 Task: Check the Street View of the Hollywood Walk of Fame in Los Angeles.
Action: Mouse moved to (92, 64)
Screenshot: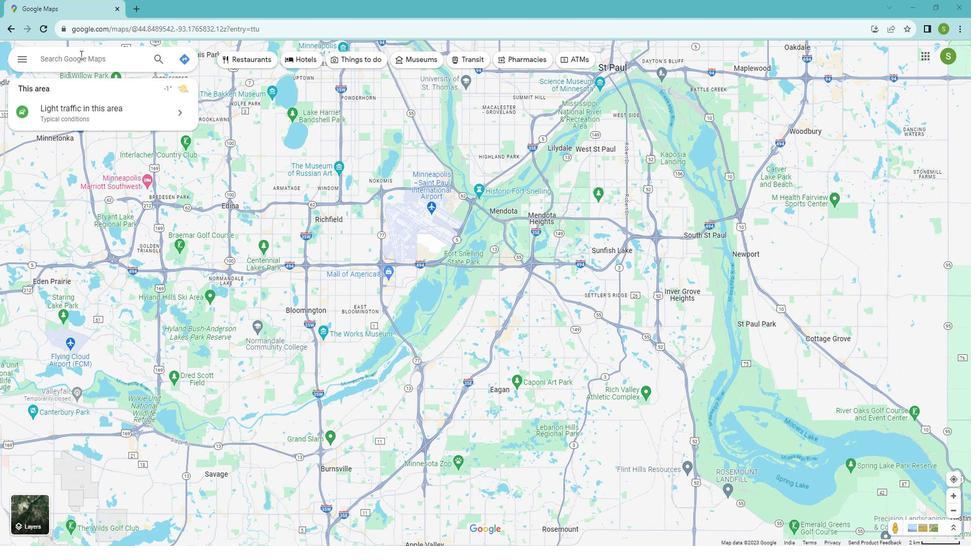 
Action: Mouse pressed left at (92, 64)
Screenshot: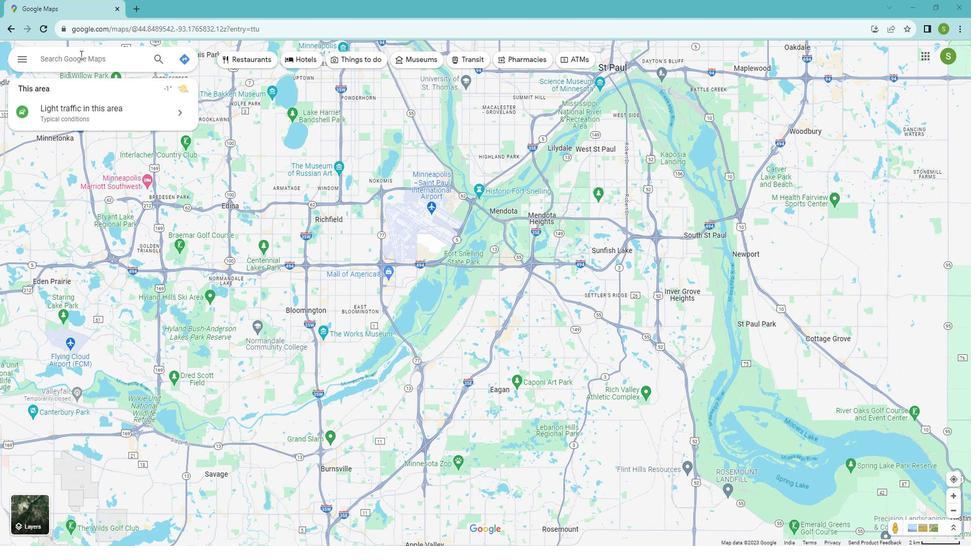 
Action: Mouse moved to (95, 66)
Screenshot: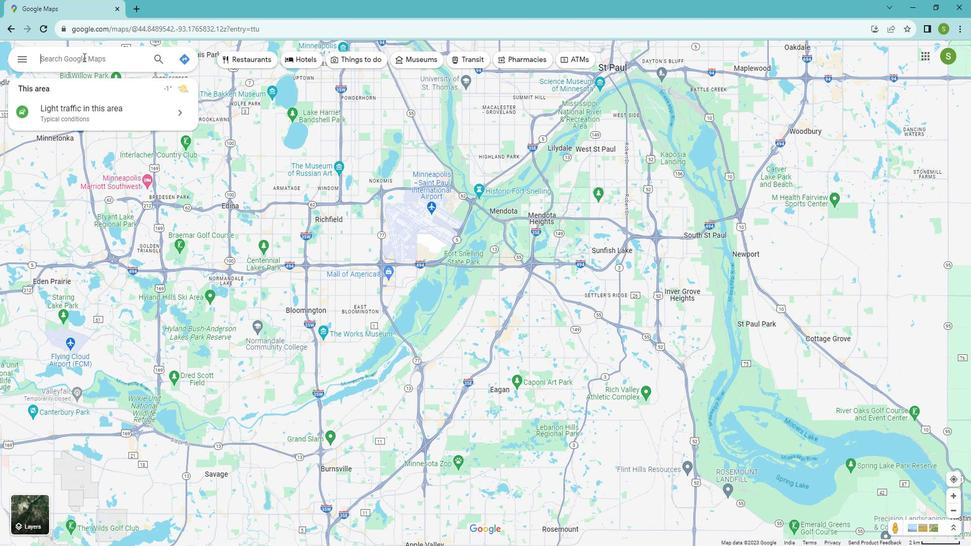 
Action: Key pressed <Key.shift>Hollywood<Key.space><Key.shift>Walk<Key.space>of<Key.space><Key.shift>Fame<Key.space>in<Key.space><Key.shift>Los<Key.space><Key.shift>Angeless<Key.backspace><Key.enter>
Screenshot: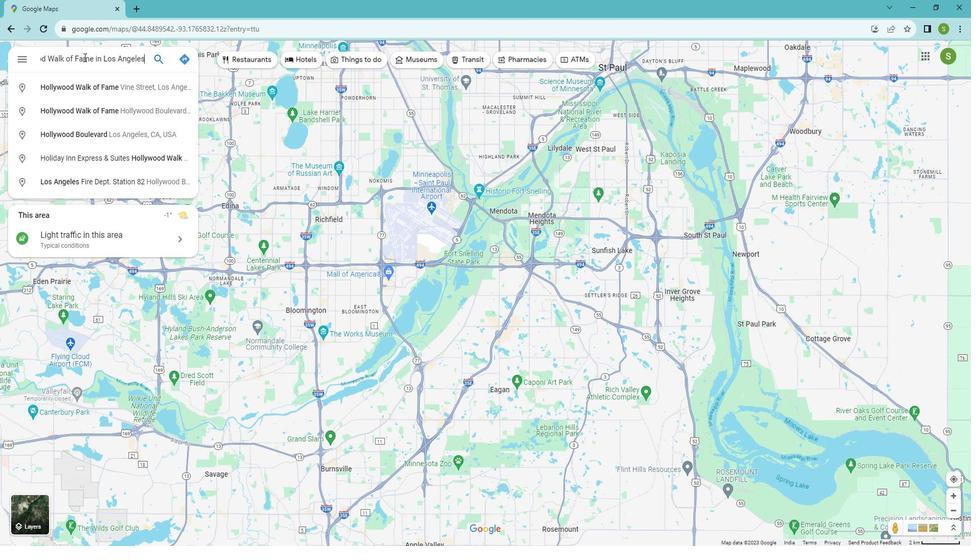 
Action: Mouse moved to (964, 523)
Screenshot: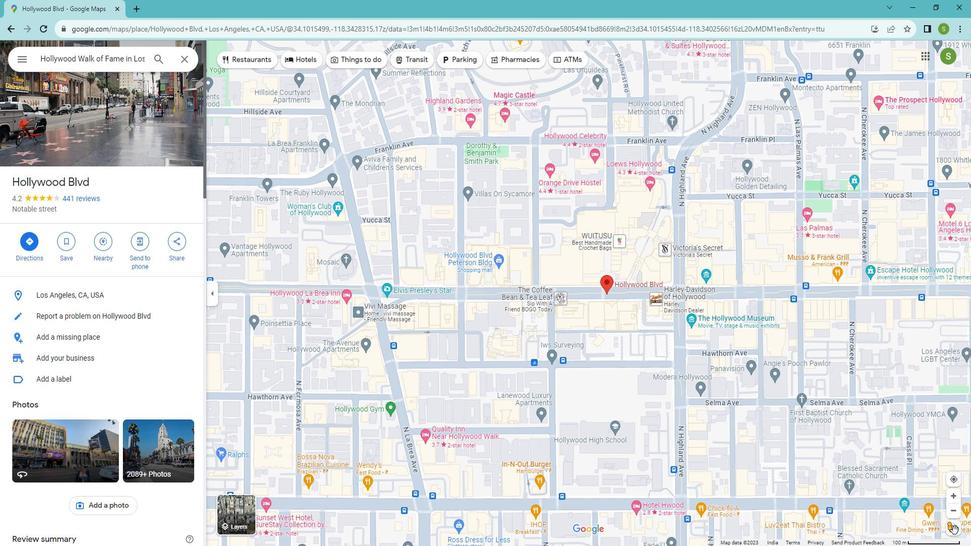 
Action: Mouse pressed left at (964, 523)
Screenshot: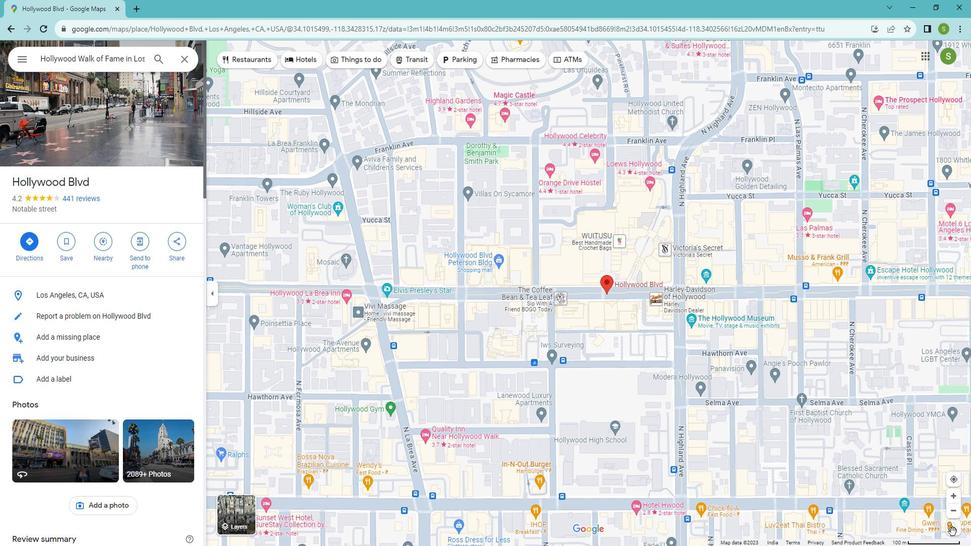 
Action: Mouse moved to (393, 266)
Screenshot: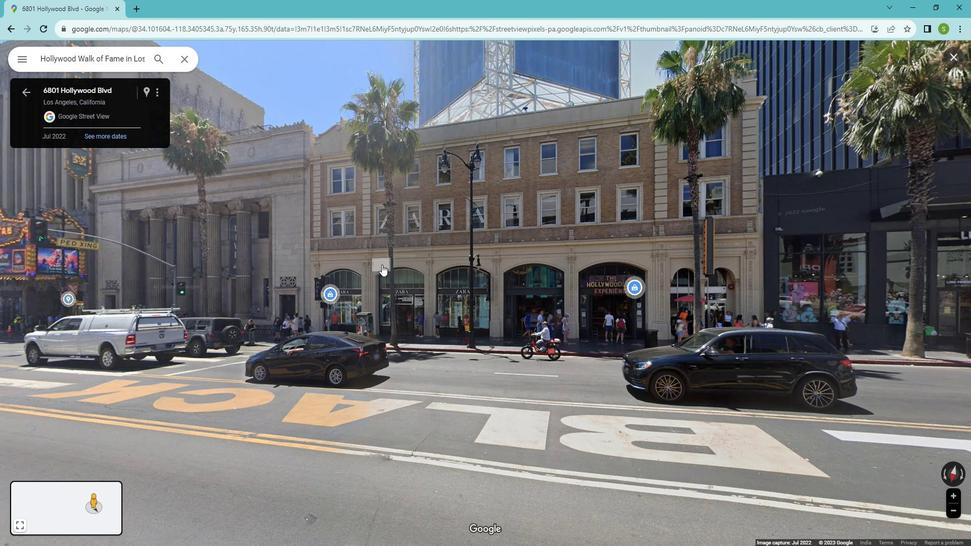 
Action: Mouse pressed left at (393, 266)
Screenshot: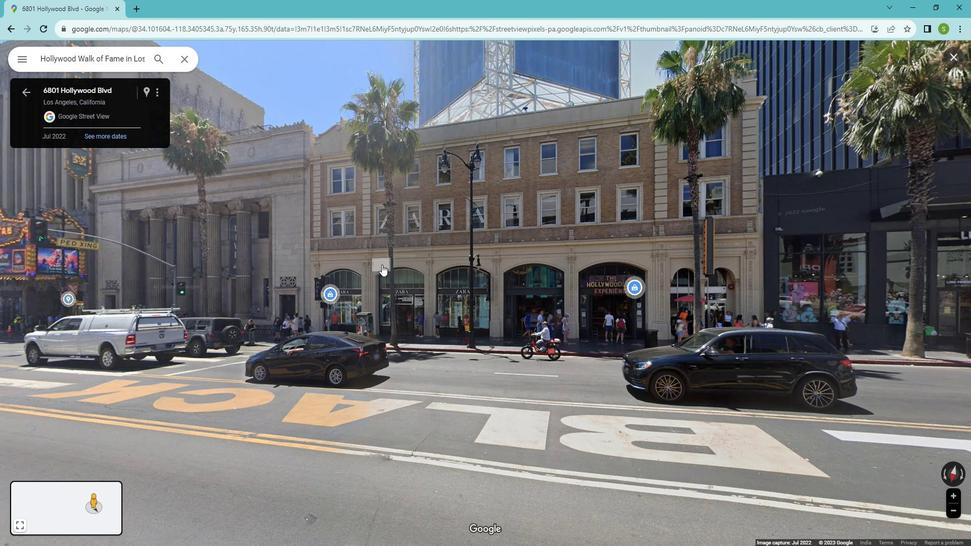 
Action: Mouse moved to (474, 299)
Screenshot: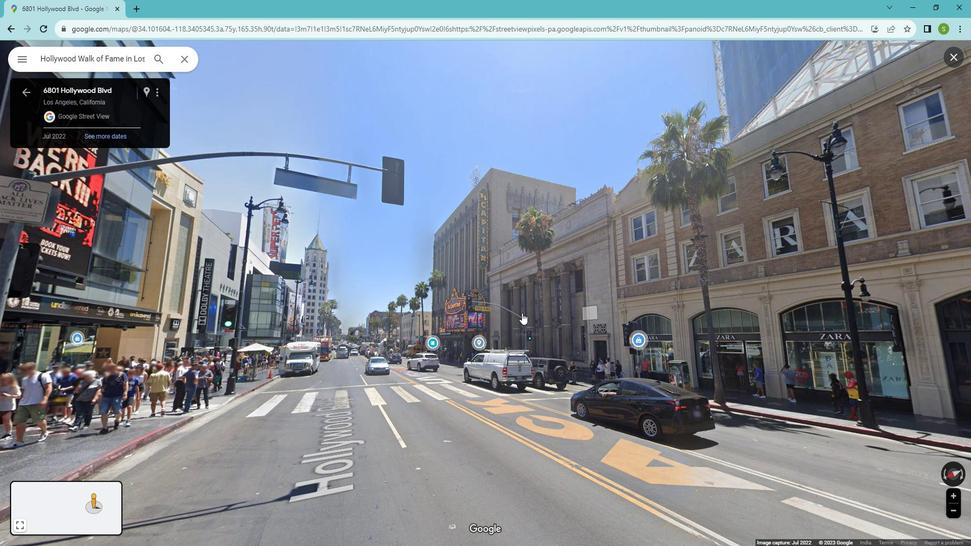 
Action: Mouse pressed left at (474, 299)
Screenshot: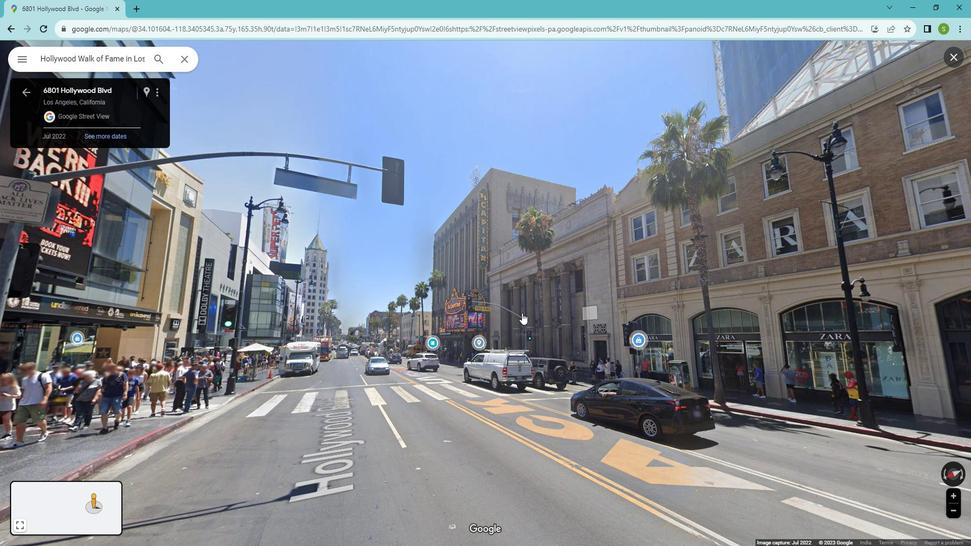 
Action: Mouse moved to (459, 335)
Screenshot: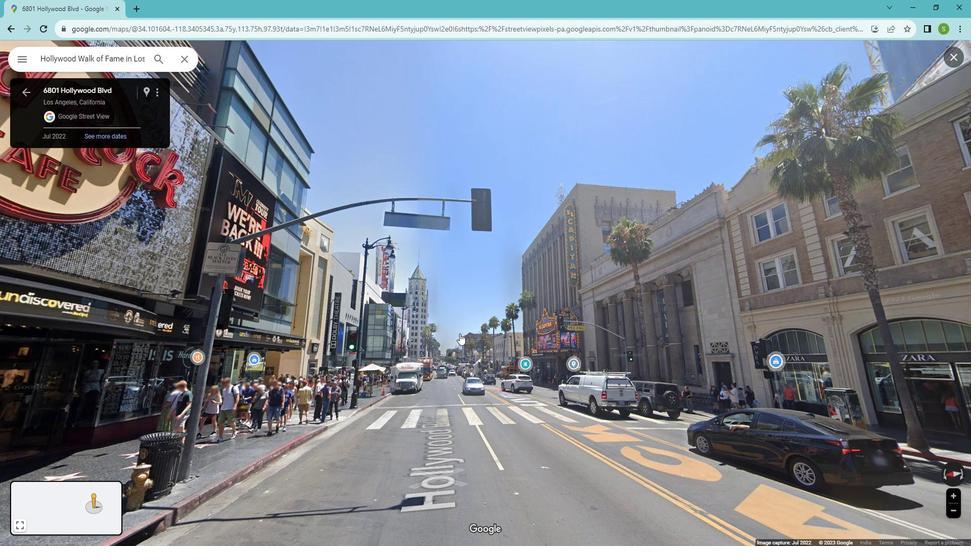 
Action: Mouse pressed left at (459, 335)
Screenshot: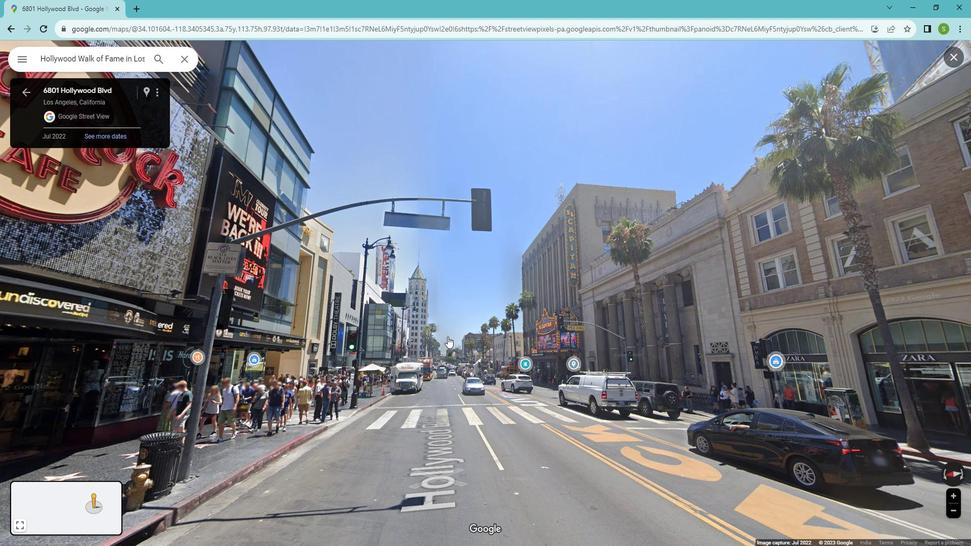 
Action: Mouse moved to (421, 355)
Screenshot: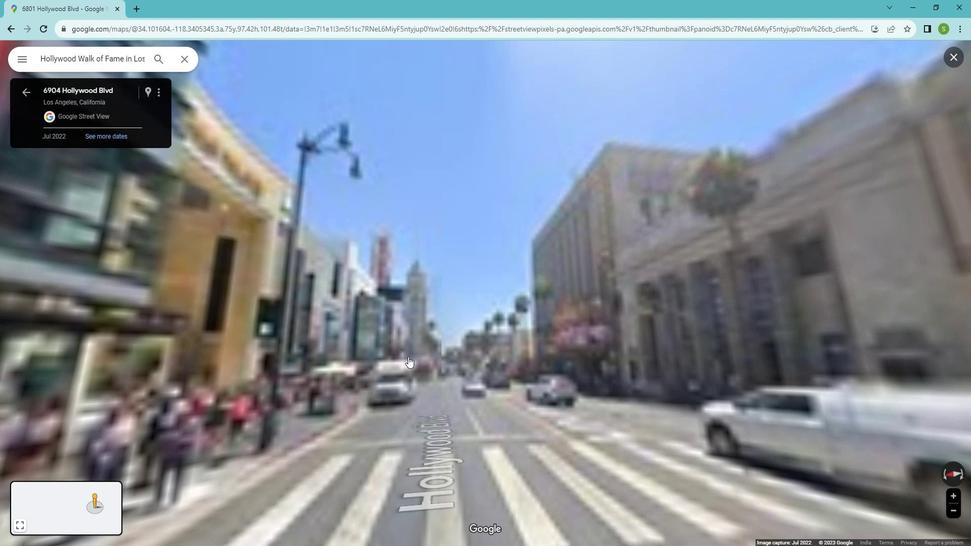 
Action: Mouse pressed left at (421, 355)
Screenshot: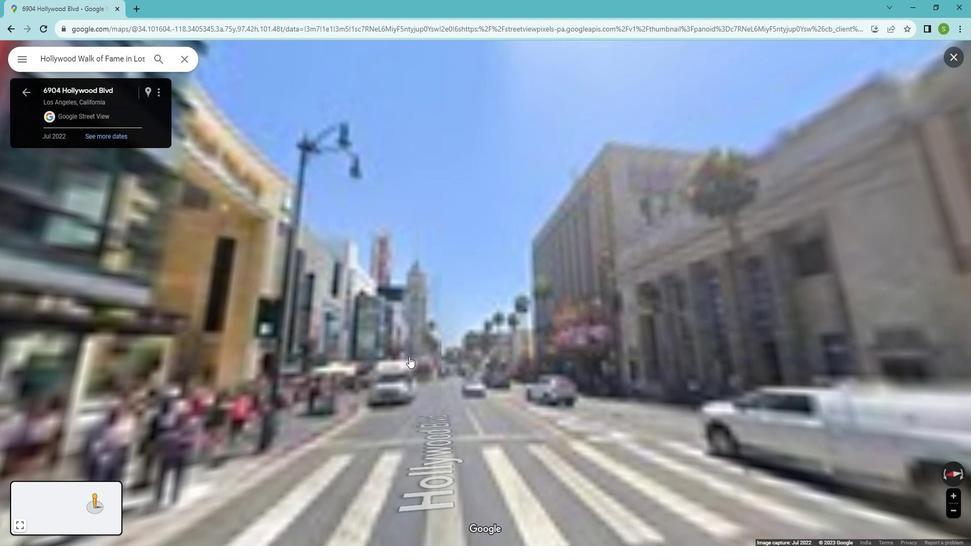 
Action: Mouse moved to (467, 322)
Screenshot: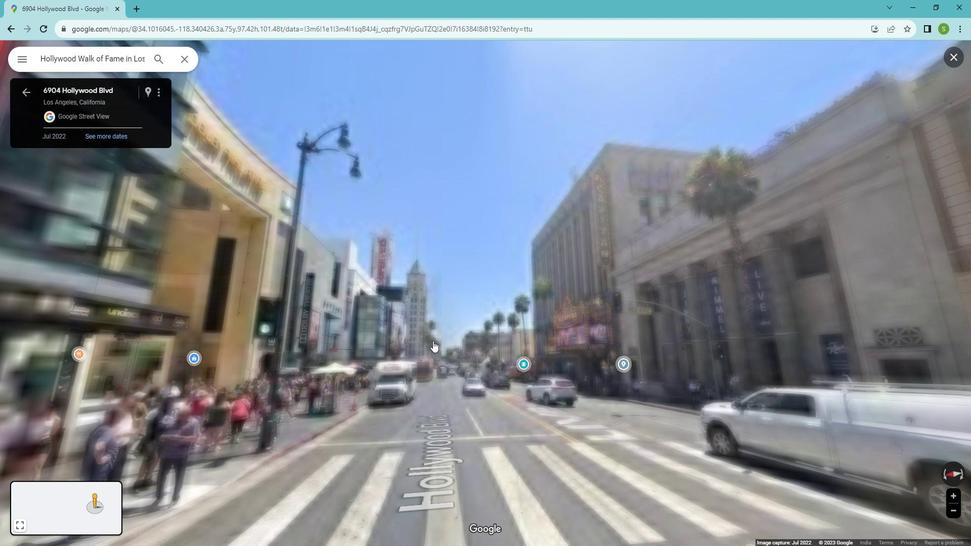 
Action: Mouse pressed left at (467, 322)
Screenshot: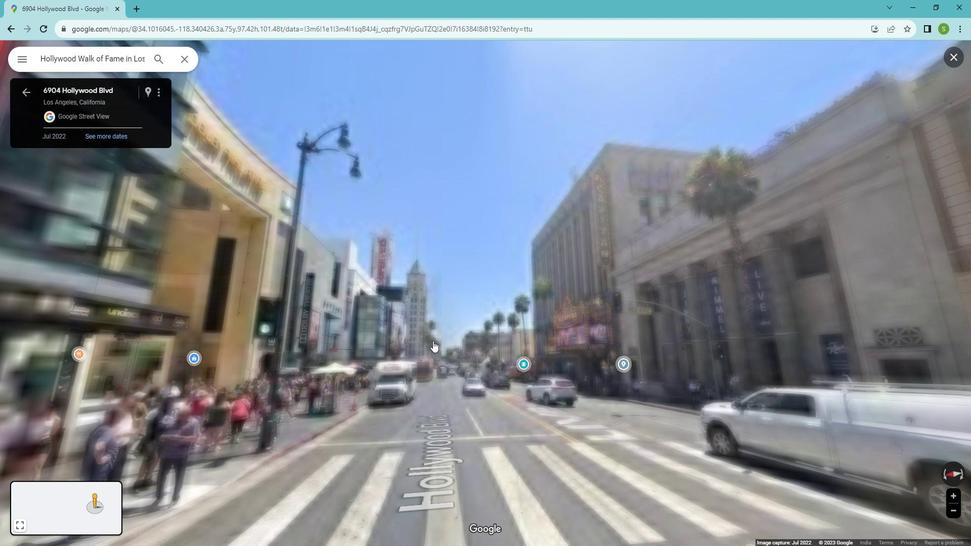 
Action: Mouse moved to (336, 324)
Screenshot: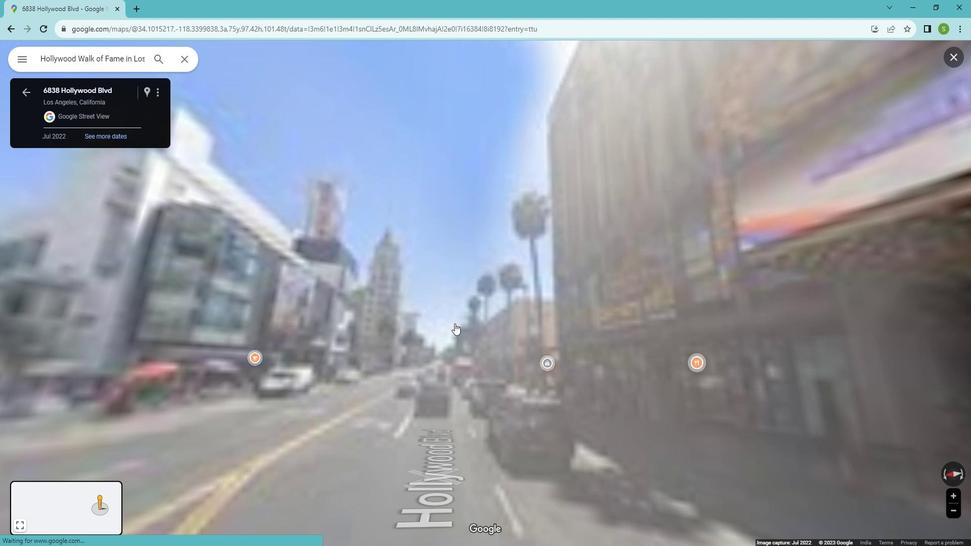 
Action: Mouse pressed left at (336, 324)
Screenshot: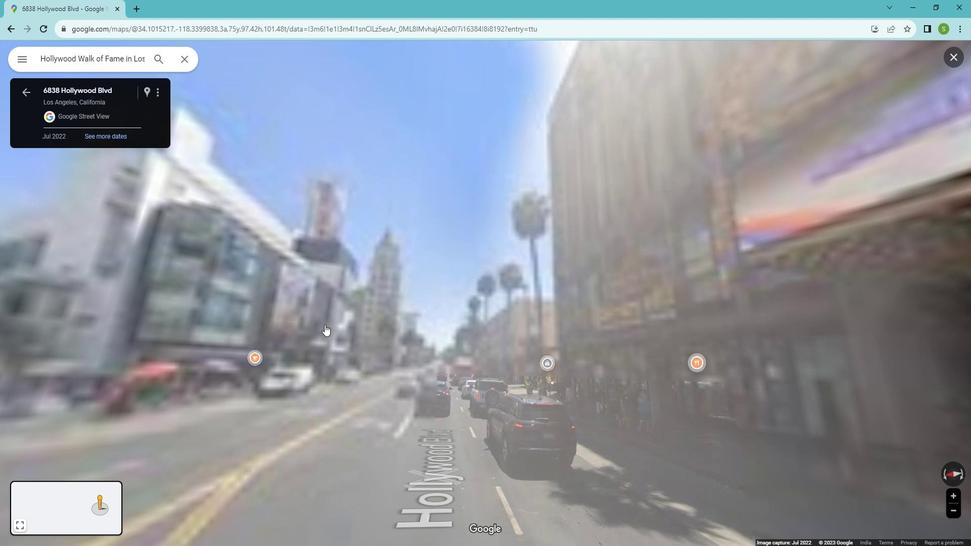 
Action: Mouse moved to (490, 330)
Screenshot: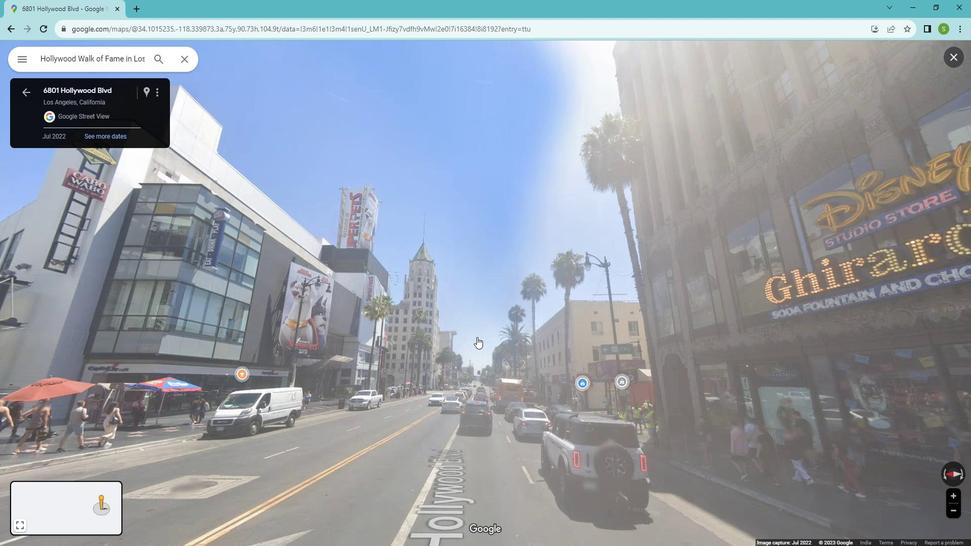 
Action: Mouse pressed left at (490, 330)
Screenshot: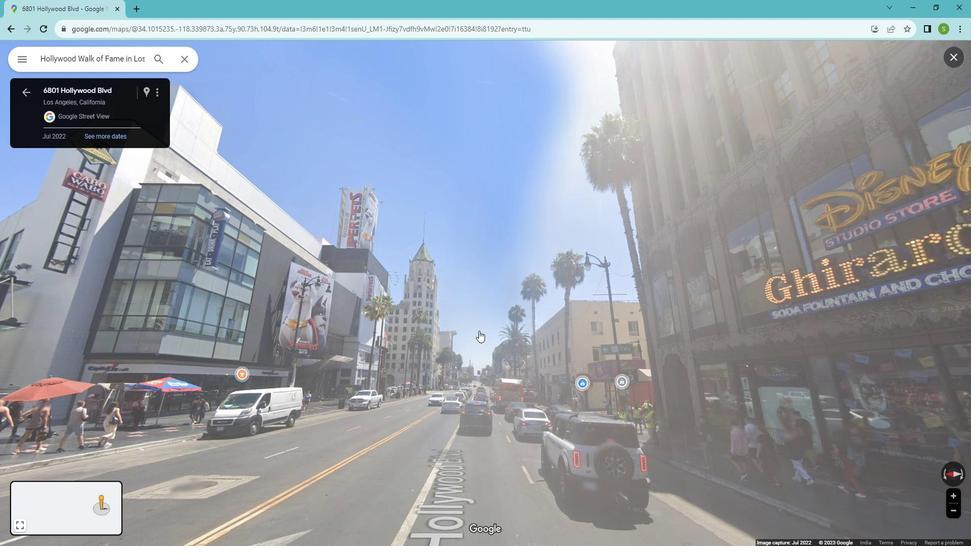 
Action: Mouse moved to (490, 330)
Screenshot: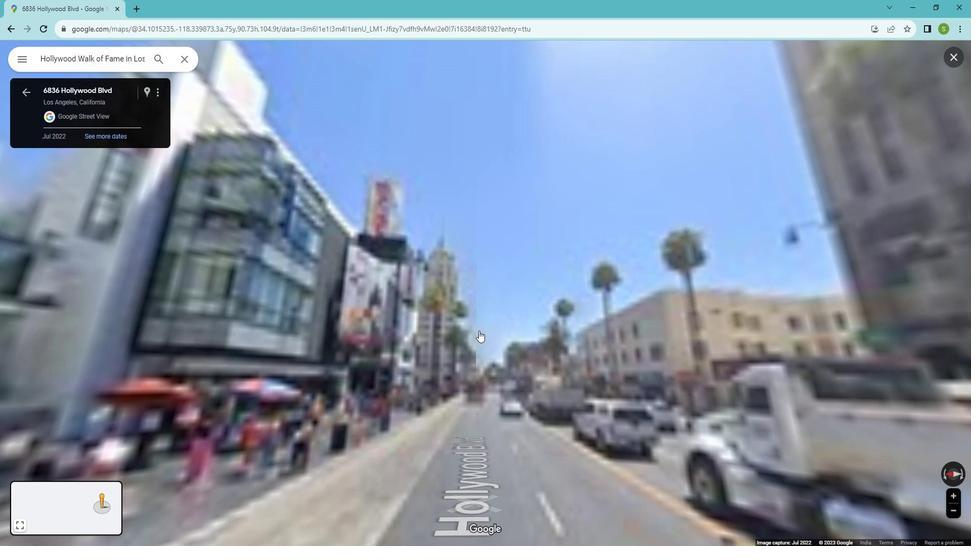 
Action: Mouse pressed left at (490, 330)
Screenshot: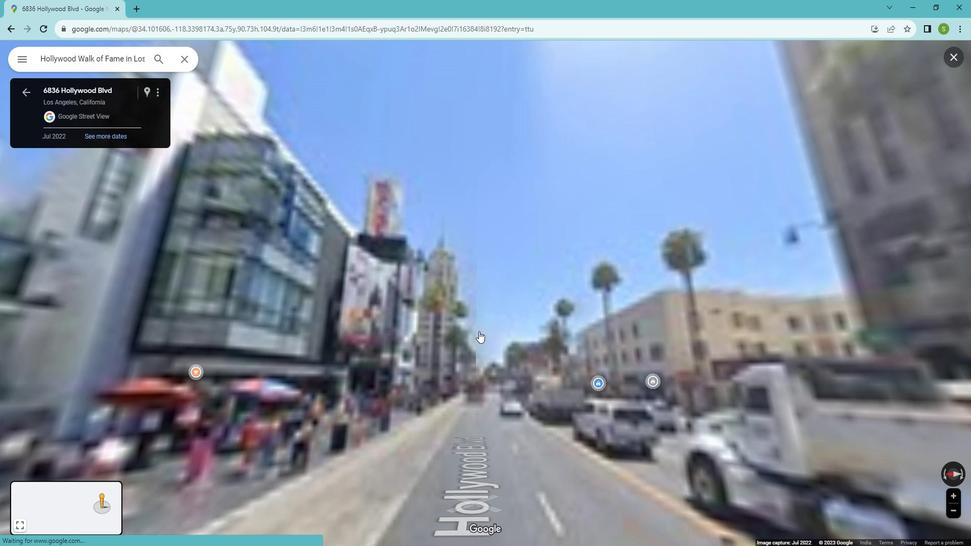 
Action: Mouse moved to (502, 300)
Screenshot: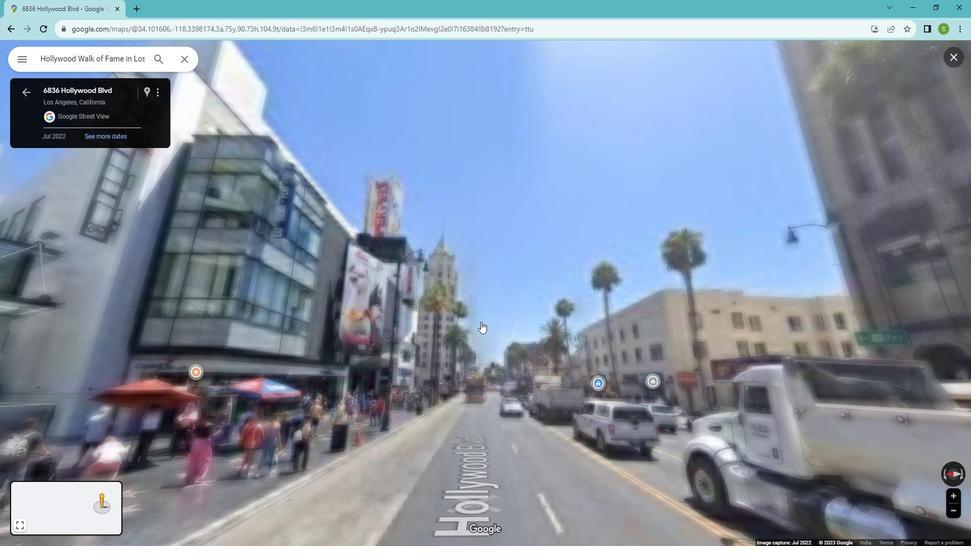 
Action: Mouse pressed left at (502, 300)
Screenshot: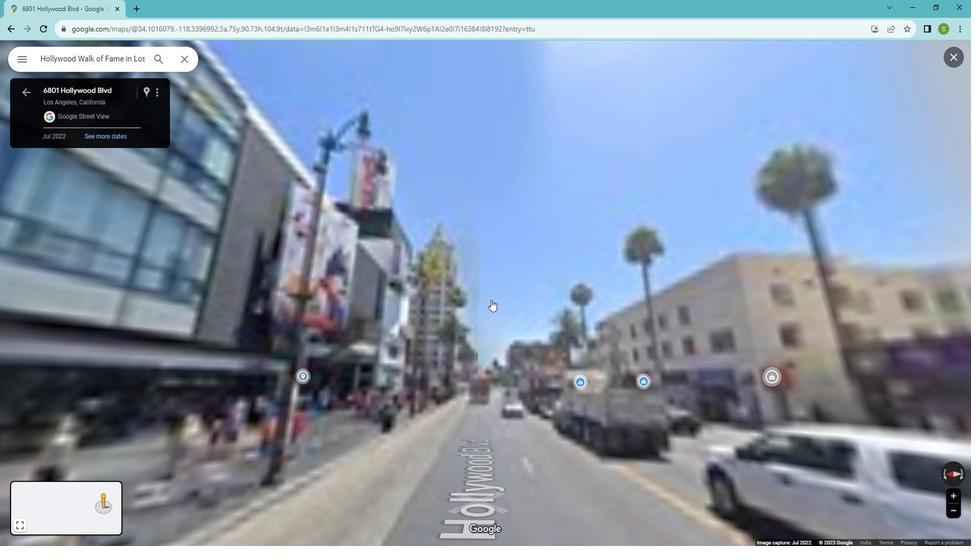 
Action: Mouse moved to (502, 300)
Screenshot: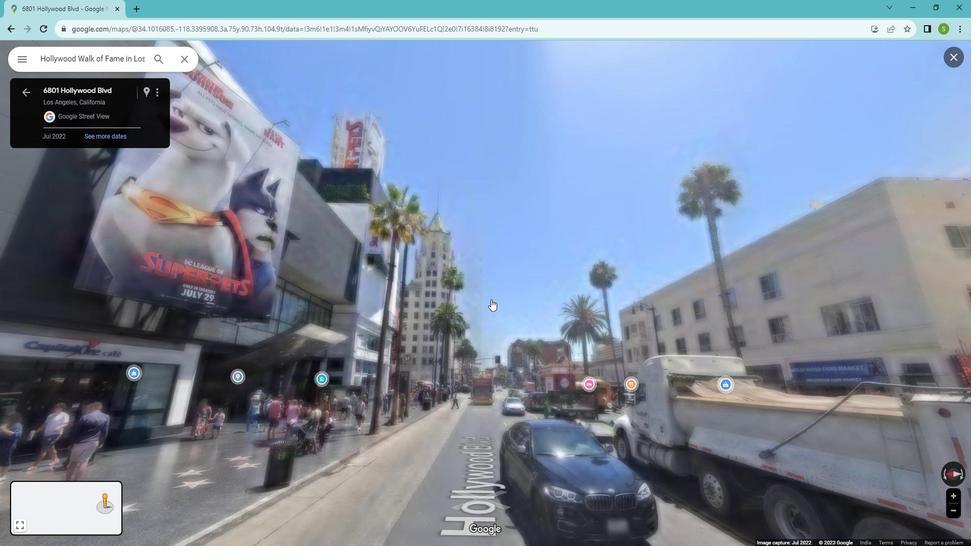 
Action: Mouse pressed left at (502, 300)
Screenshot: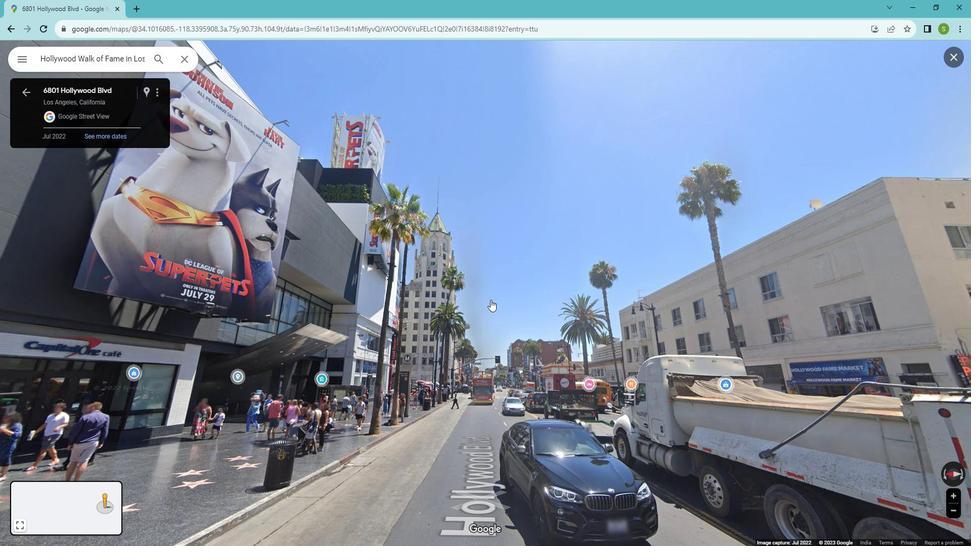 
Action: Mouse moved to (495, 323)
Screenshot: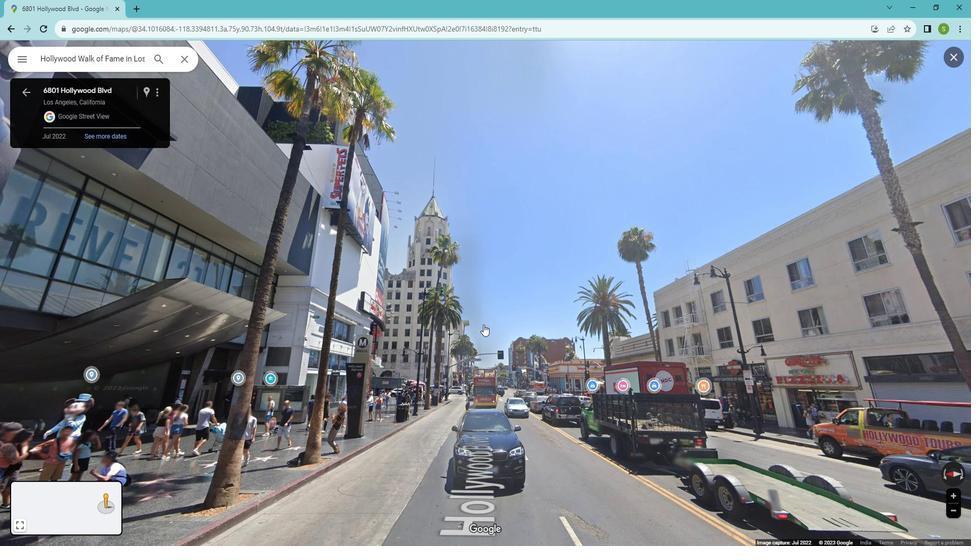 
Action: Mouse pressed left at (495, 323)
Screenshot: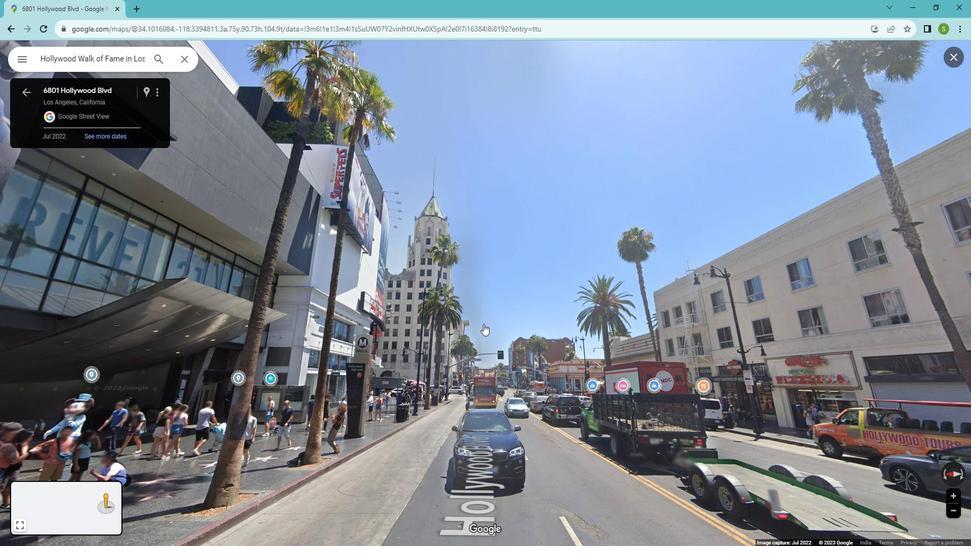 
Action: Mouse moved to (464, 335)
Screenshot: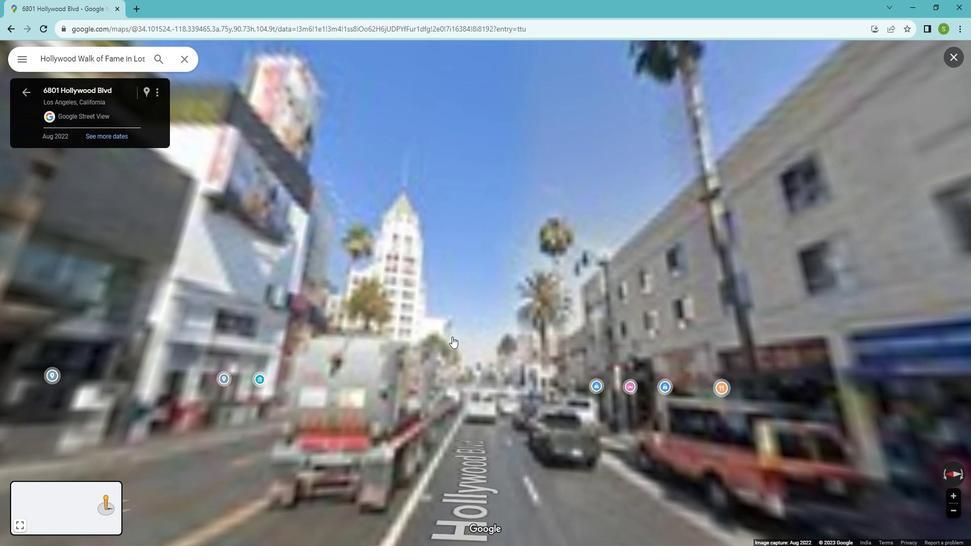 
Action: Mouse pressed left at (464, 335)
Screenshot: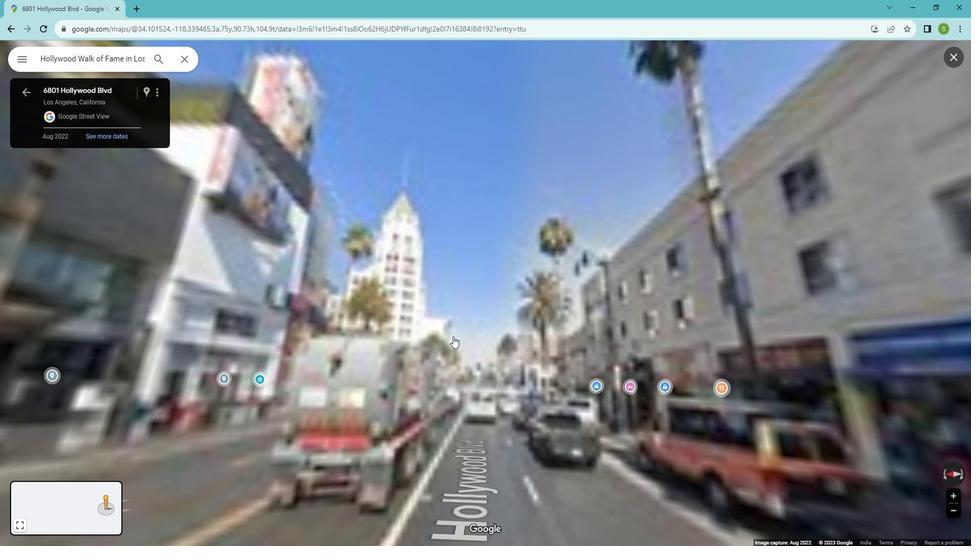 
Action: Mouse moved to (519, 264)
Screenshot: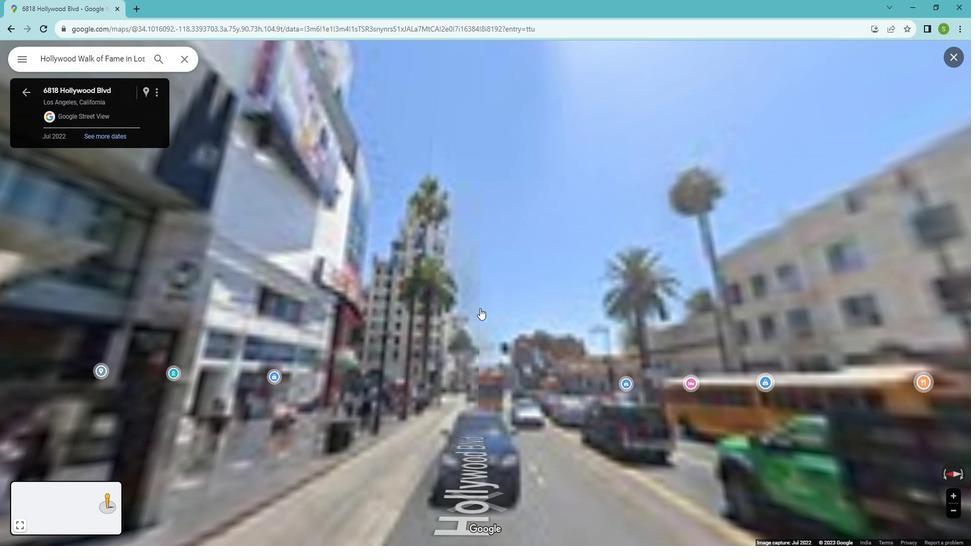 
Action: Mouse pressed left at (519, 264)
Screenshot: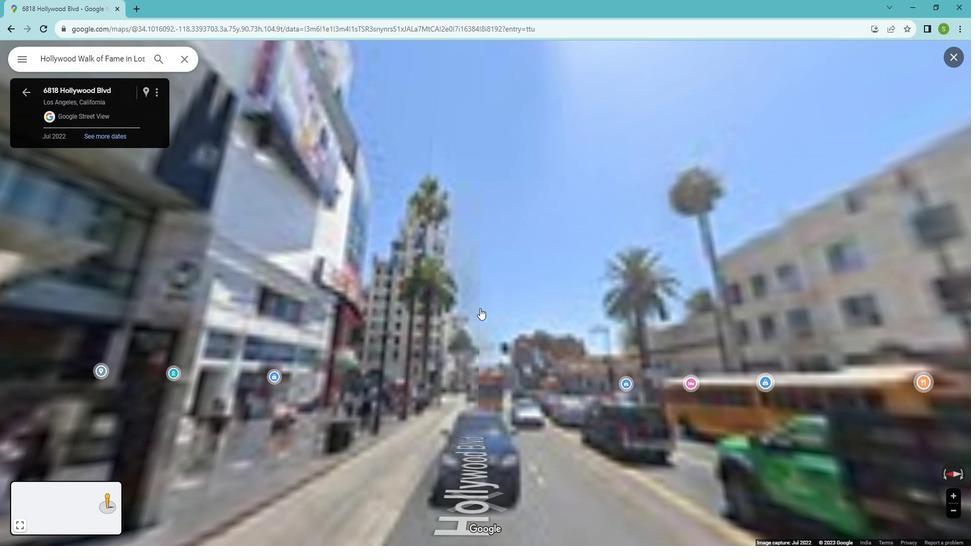 
Action: Mouse moved to (515, 265)
Screenshot: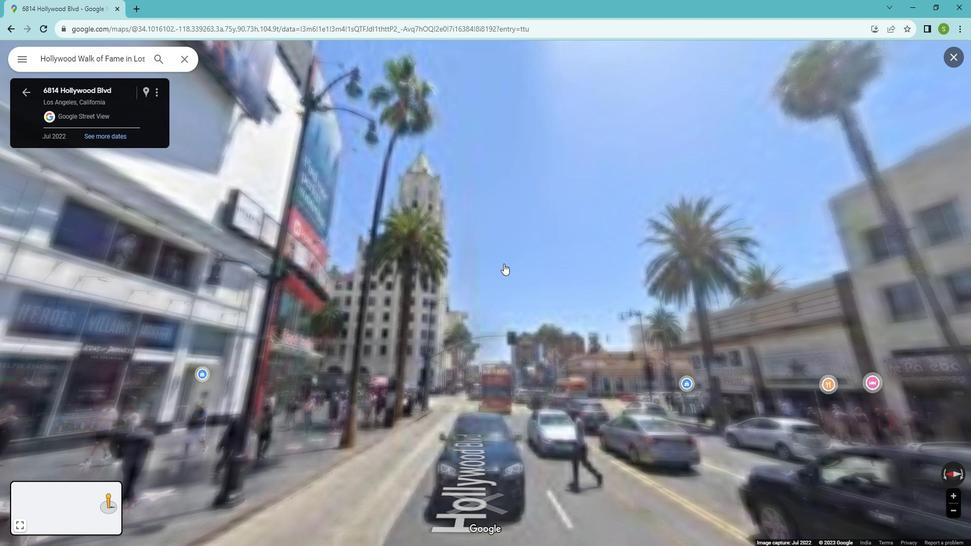 
Action: Mouse pressed left at (515, 265)
Screenshot: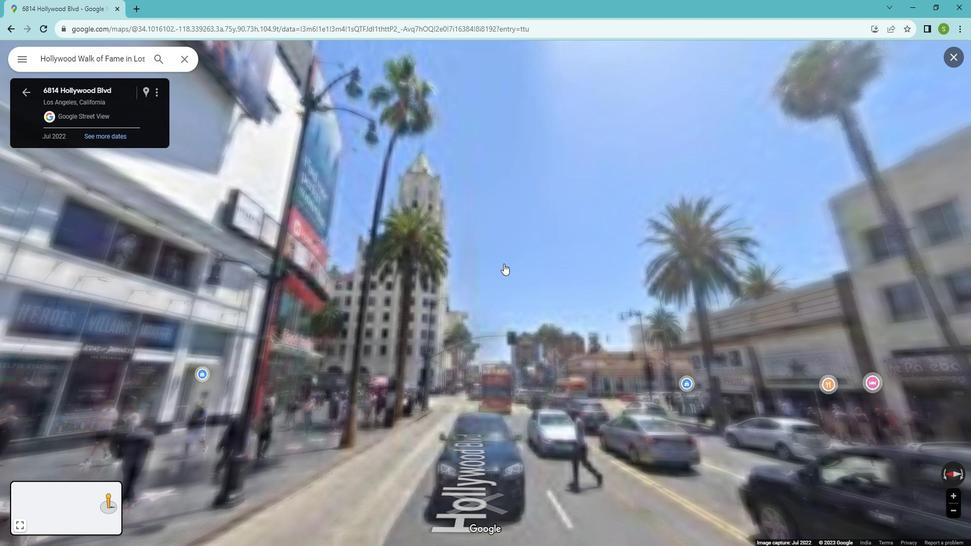 
Action: Mouse pressed left at (515, 265)
Screenshot: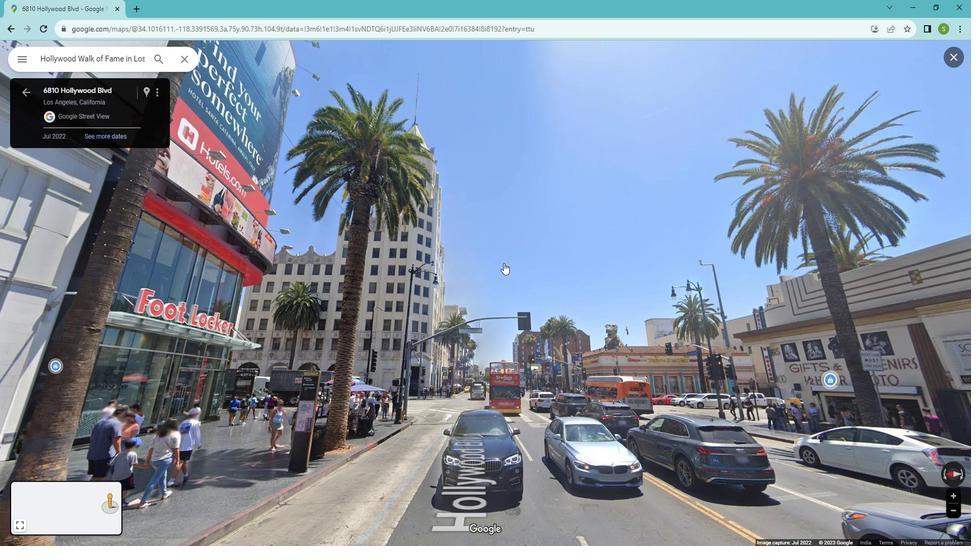
Action: Mouse moved to (489, 260)
Screenshot: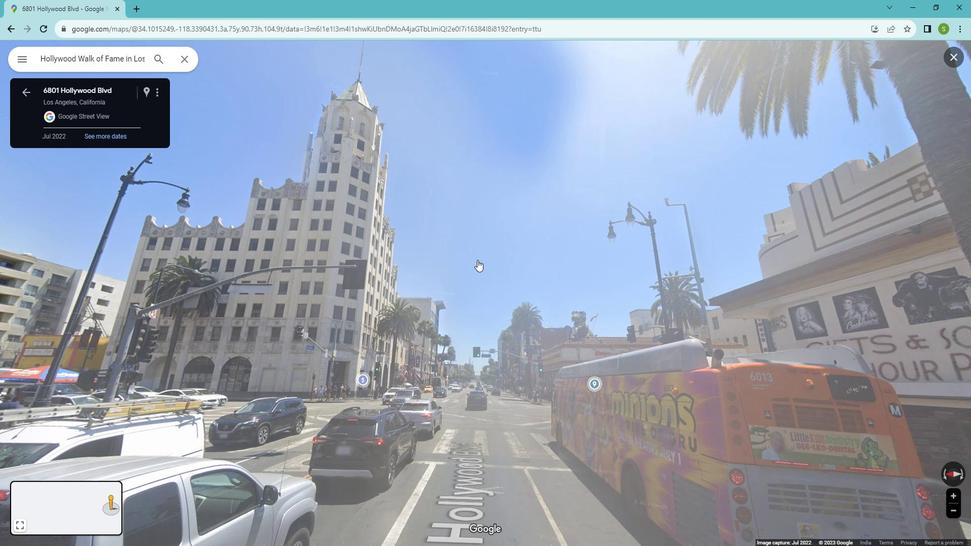 
Action: Mouse pressed left at (489, 260)
Screenshot: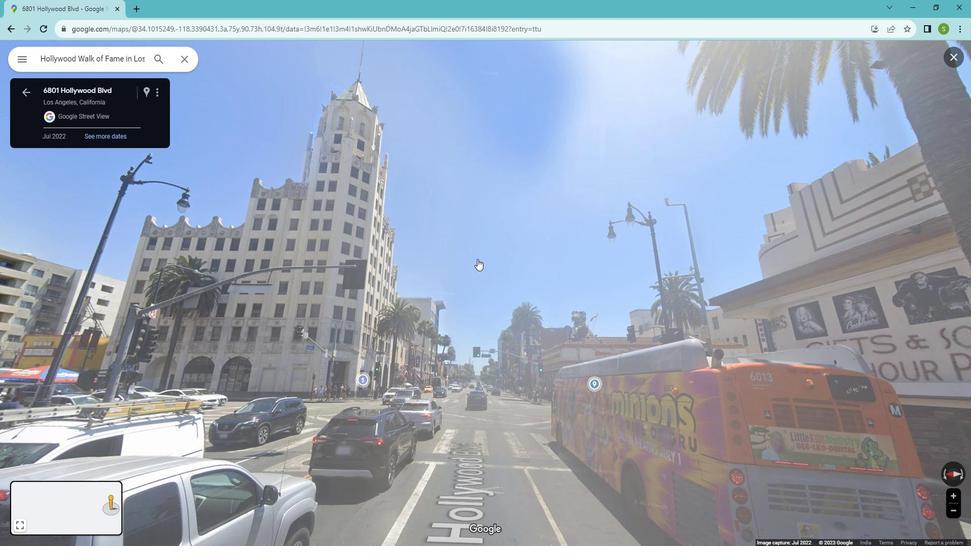 
Action: Mouse pressed left at (489, 260)
Screenshot: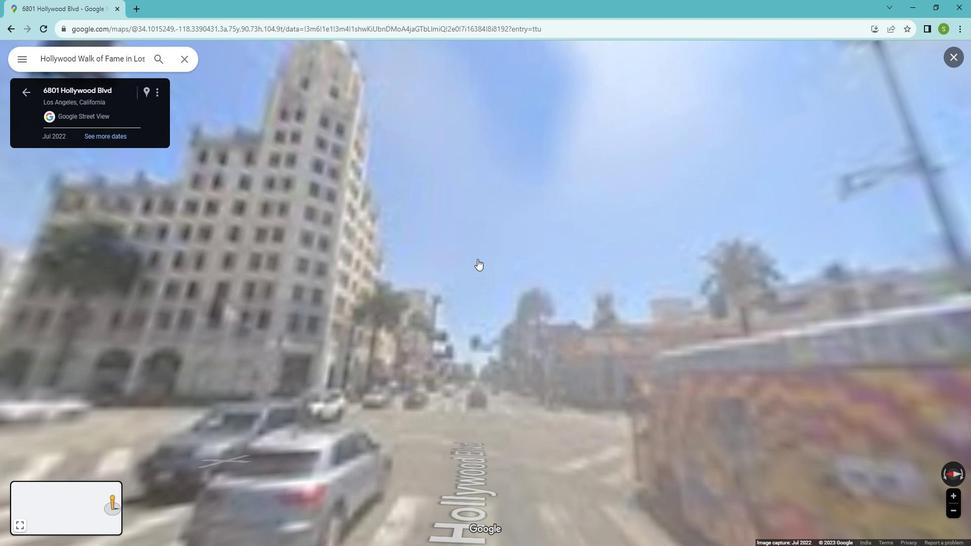 
Action: Mouse moved to (490, 257)
Screenshot: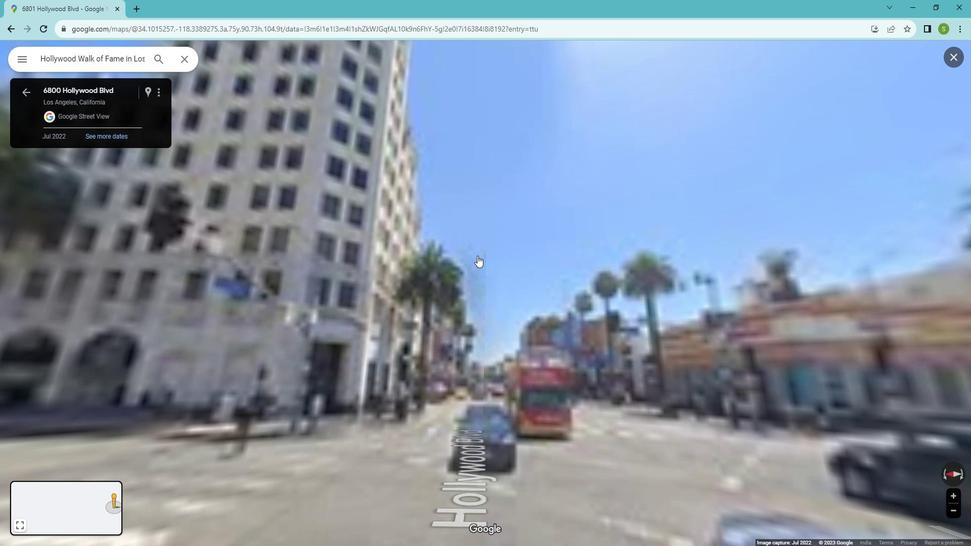
Action: Mouse pressed left at (490, 257)
Screenshot: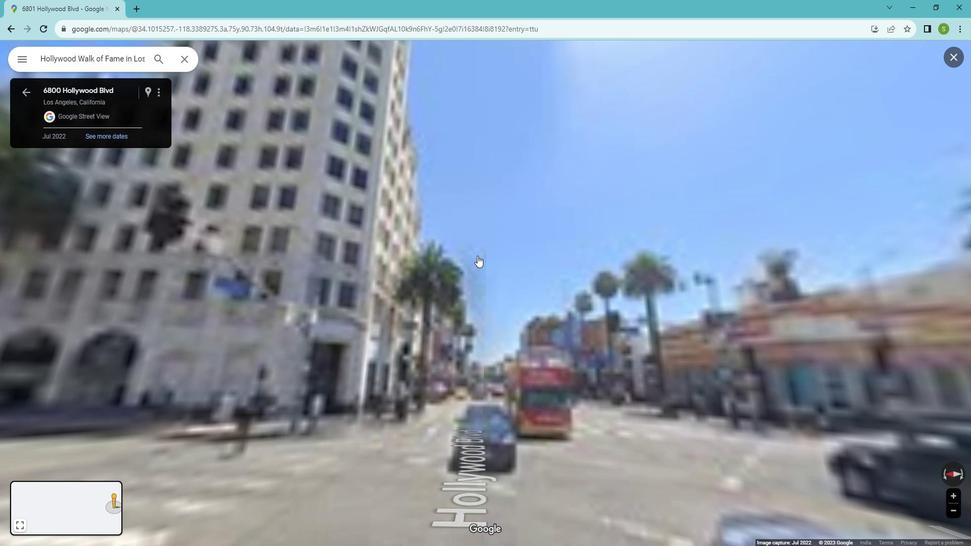 
Action: Mouse moved to (450, 260)
Screenshot: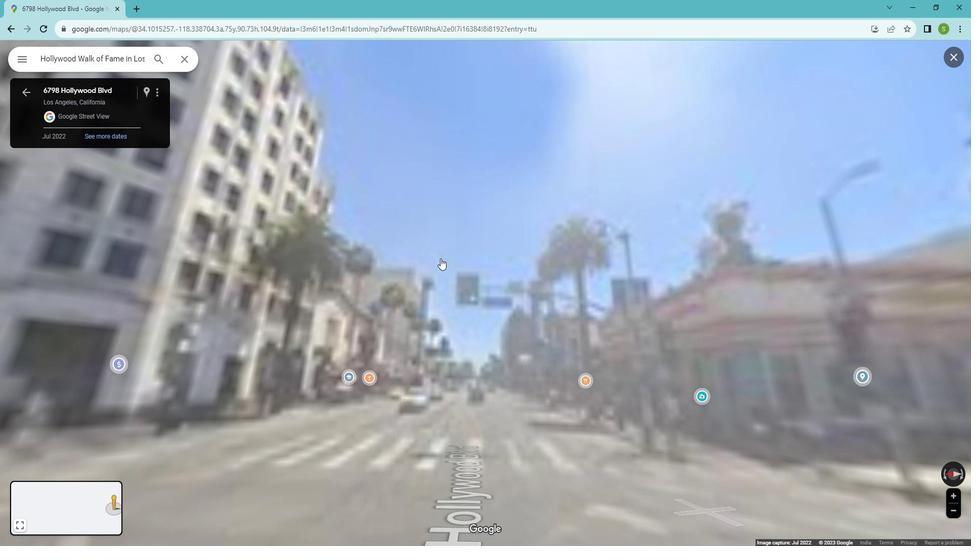 
Action: Mouse pressed left at (450, 260)
Screenshot: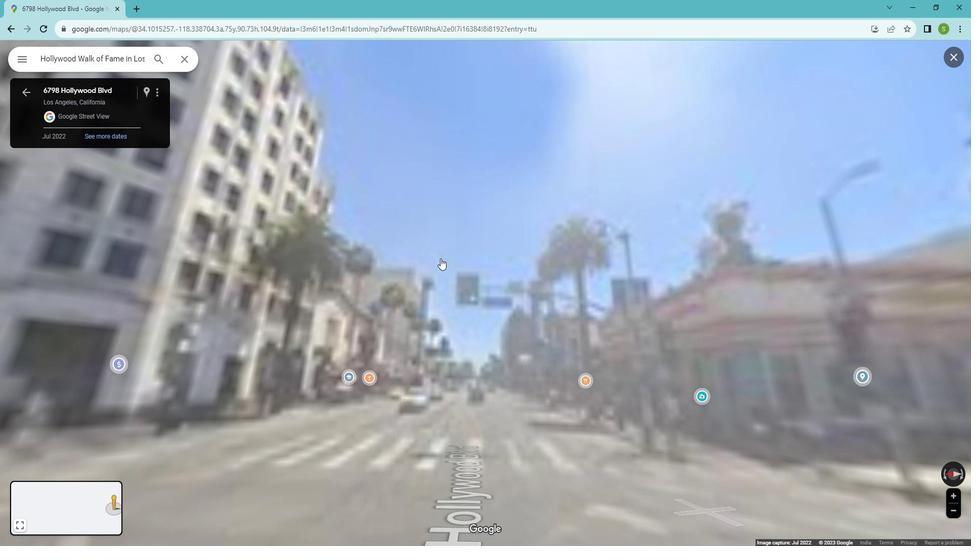
Action: Mouse moved to (419, 228)
Screenshot: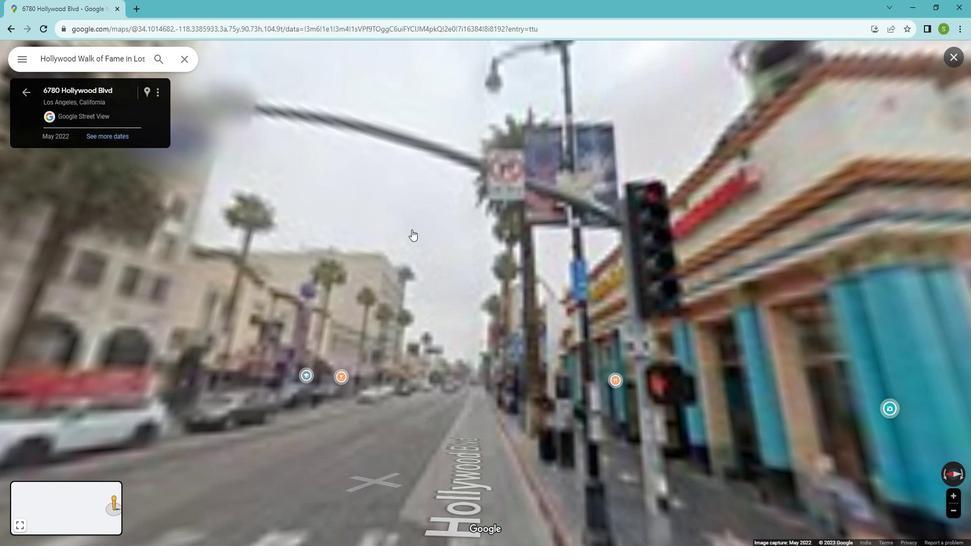 
Action: Mouse pressed left at (419, 228)
Screenshot: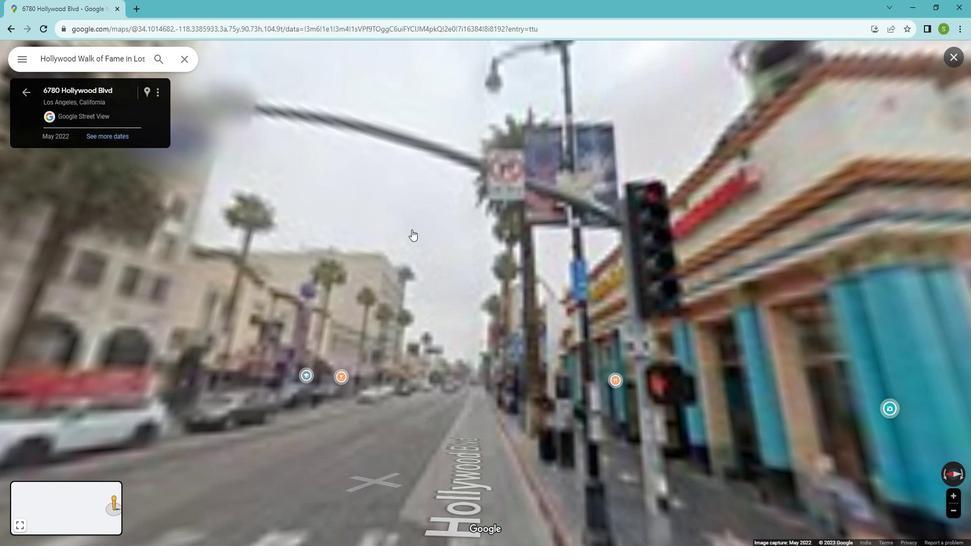
Action: Mouse moved to (494, 177)
Screenshot: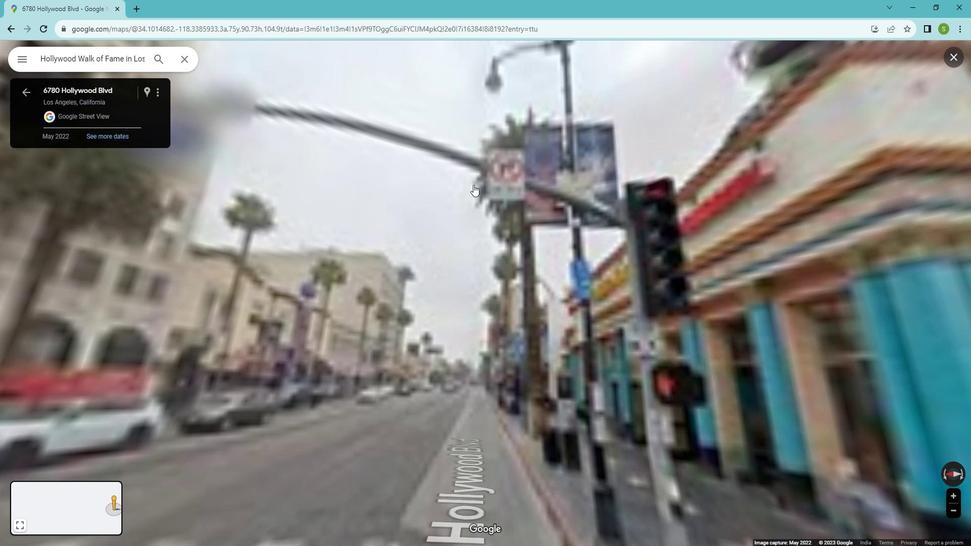 
Action: Mouse pressed left at (494, 177)
Screenshot: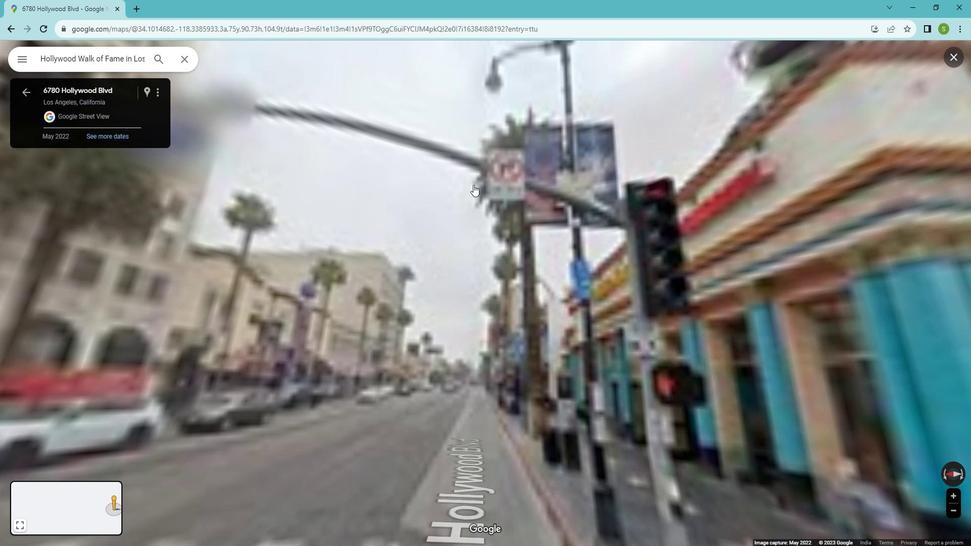 
Action: Mouse moved to (470, 235)
Screenshot: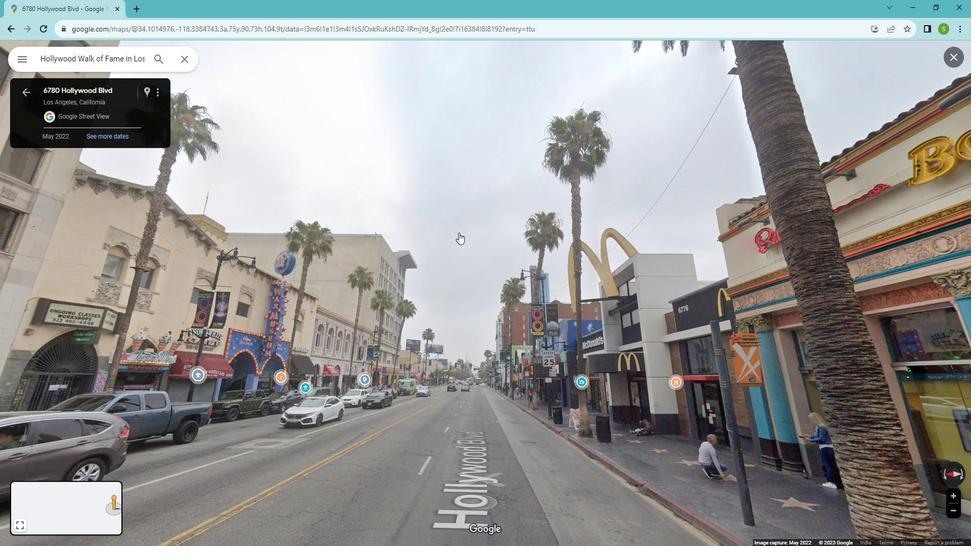 
Action: Mouse pressed left at (470, 235)
Screenshot: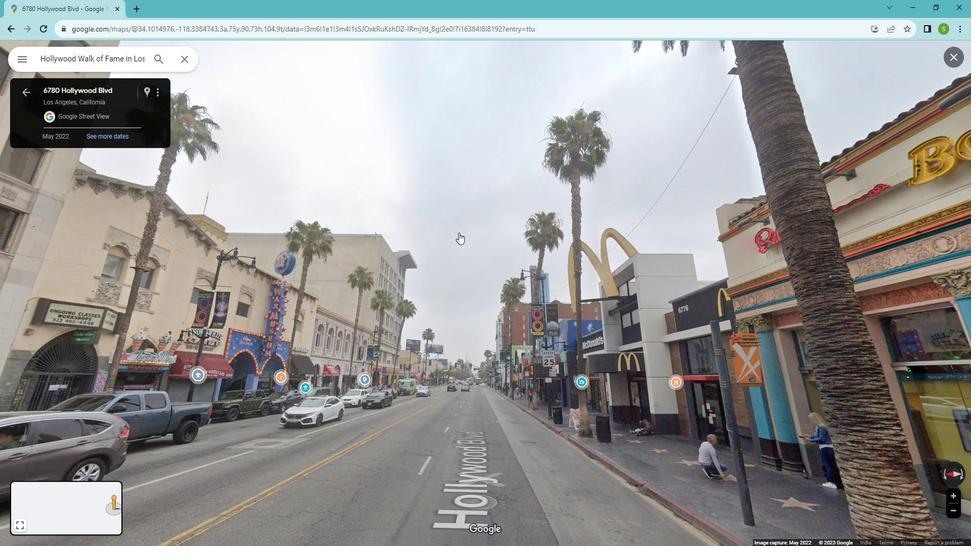 
Action: Mouse moved to (470, 232)
Screenshot: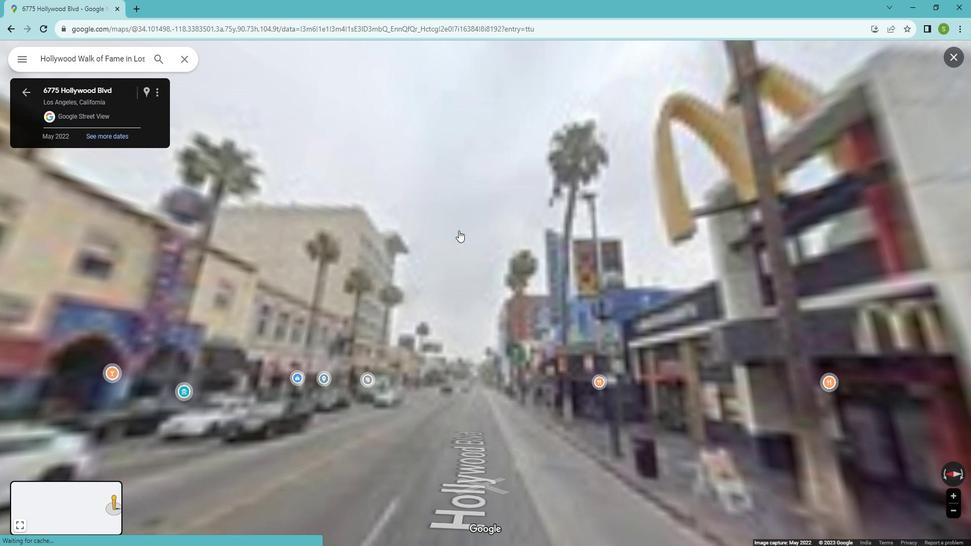
Action: Mouse pressed left at (470, 232)
Screenshot: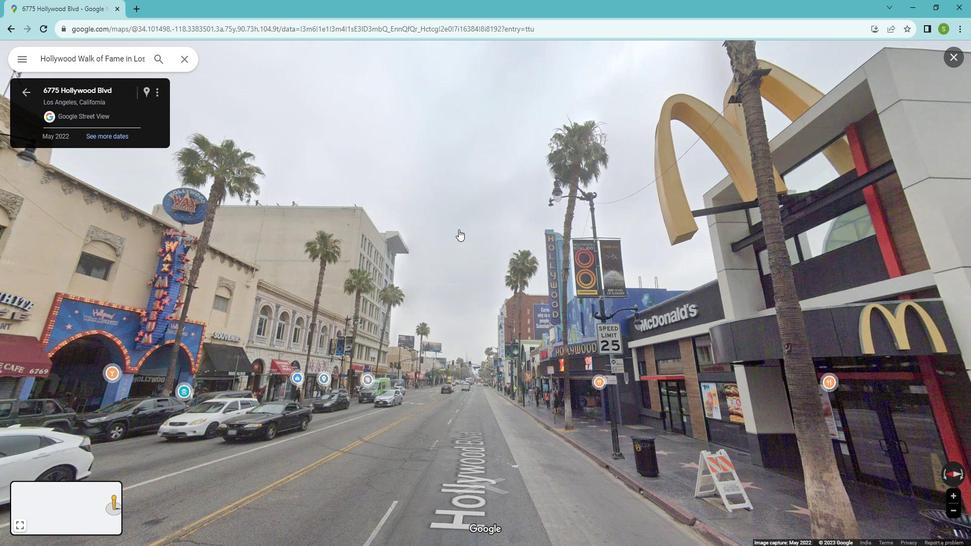 
Action: Mouse moved to (234, 209)
Screenshot: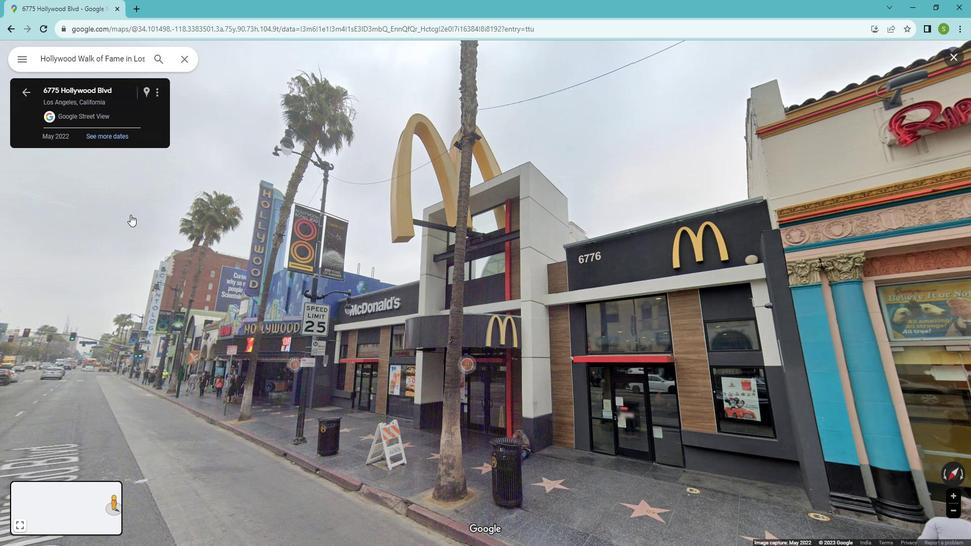 
Action: Mouse pressed left at (234, 209)
Screenshot: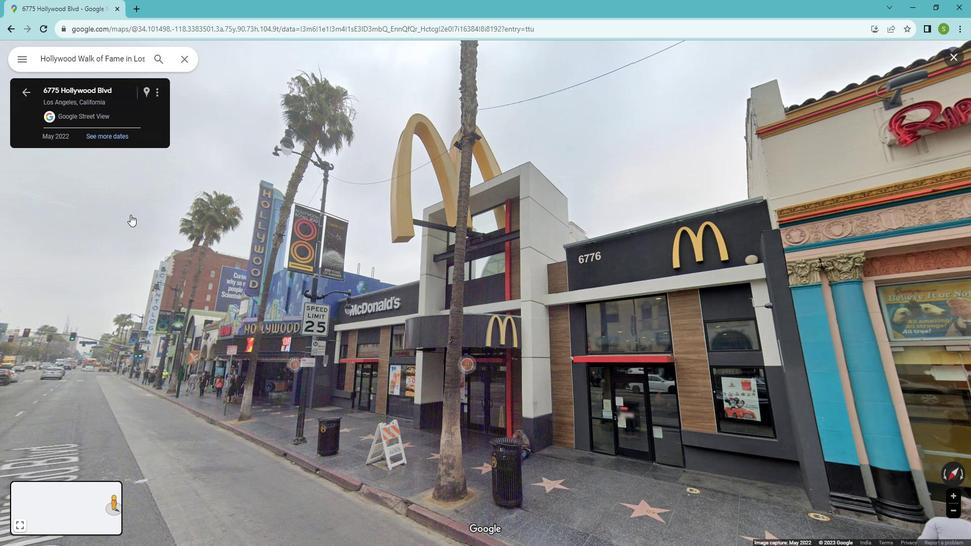
Action: Mouse moved to (399, 314)
Screenshot: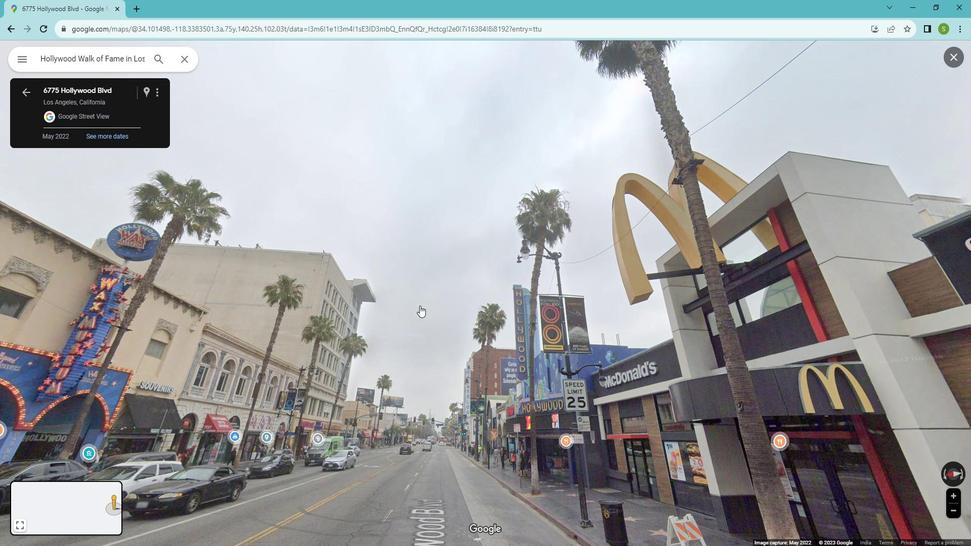 
Action: Mouse pressed left at (399, 314)
Screenshot: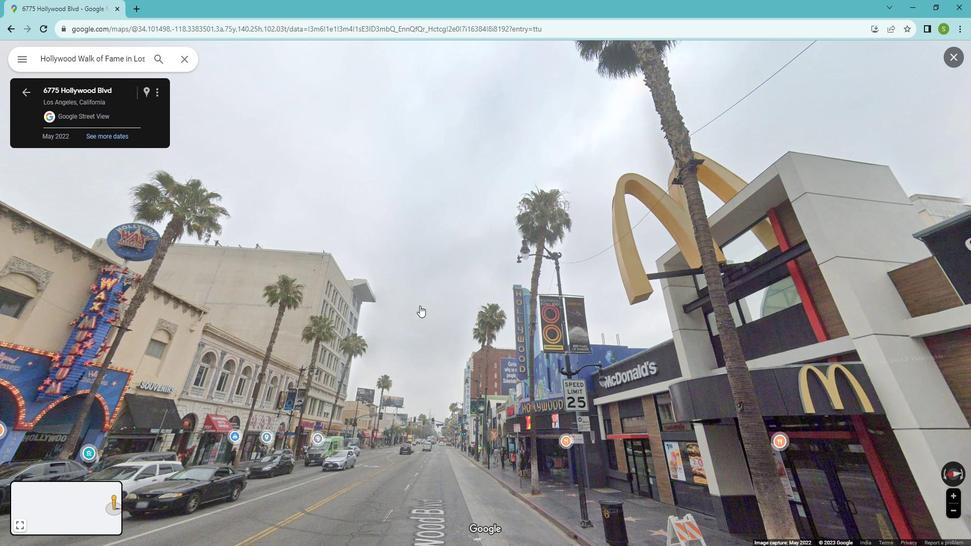 
Action: Mouse moved to (410, 281)
Screenshot: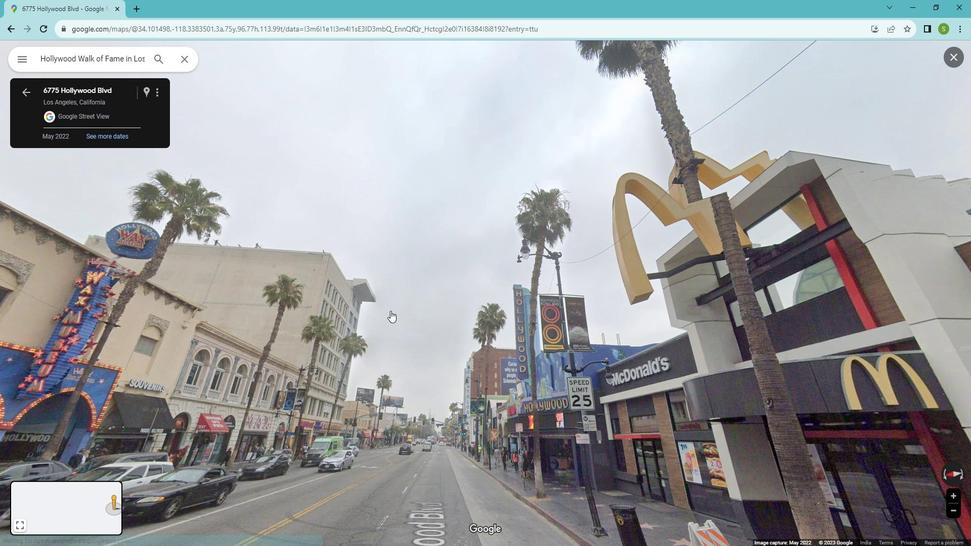 
Action: Mouse pressed left at (410, 281)
Screenshot: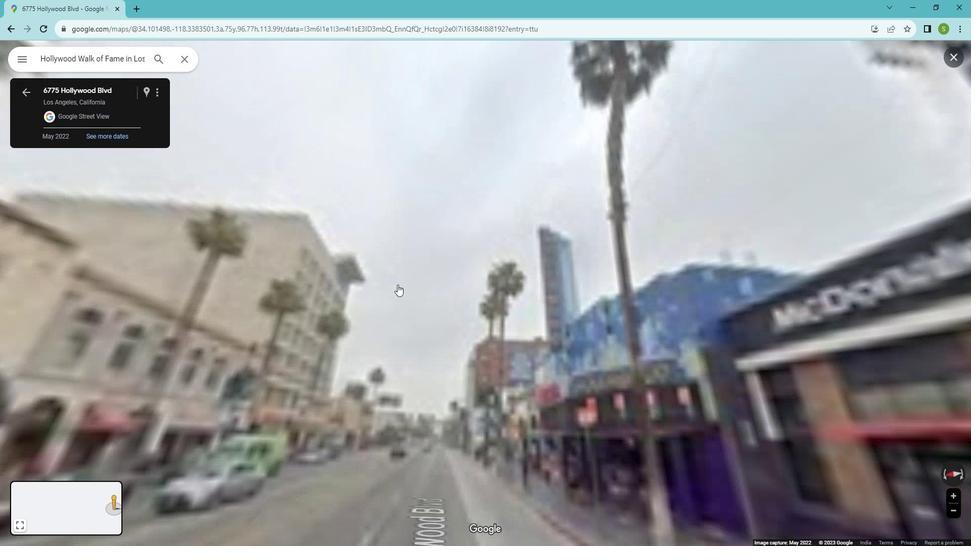 
Action: Mouse moved to (406, 381)
Screenshot: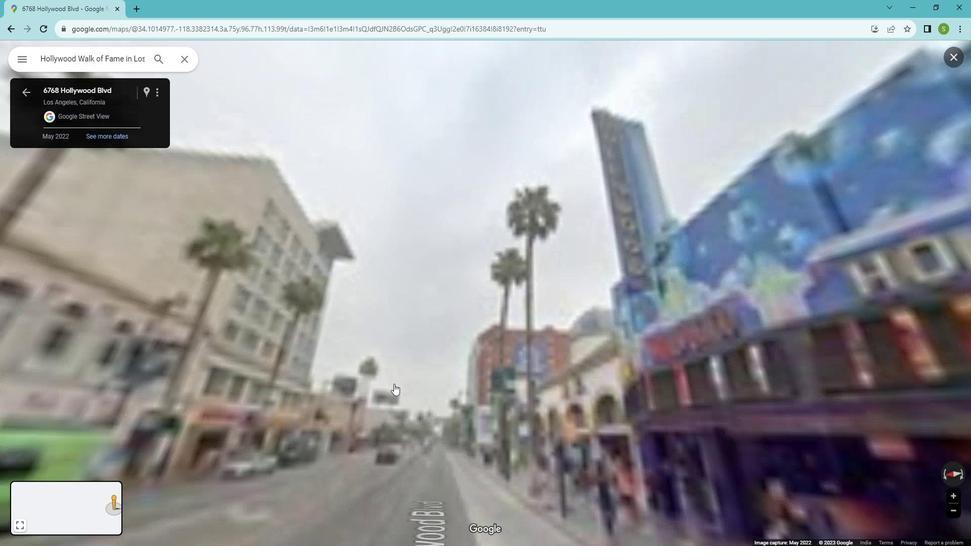 
Action: Mouse pressed left at (406, 381)
Screenshot: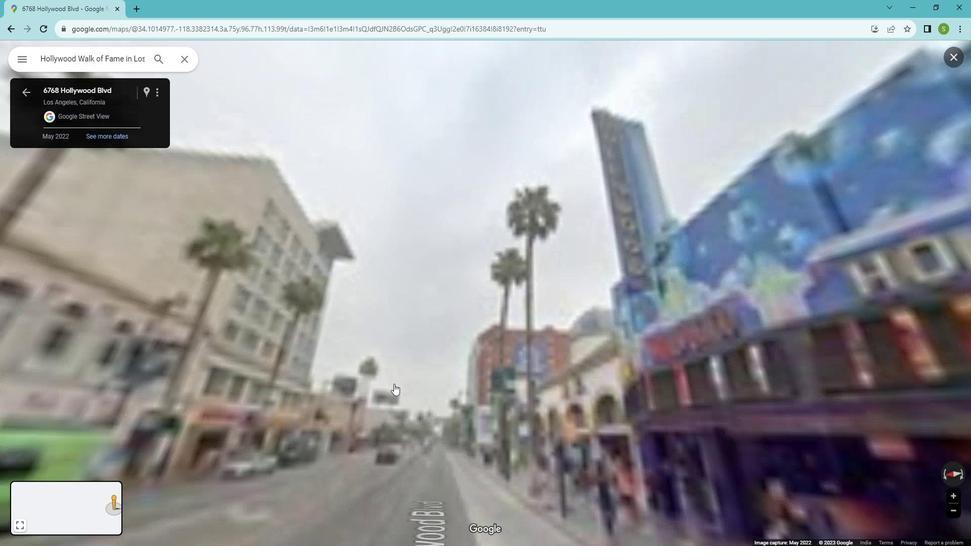 
Action: Mouse moved to (449, 387)
Screenshot: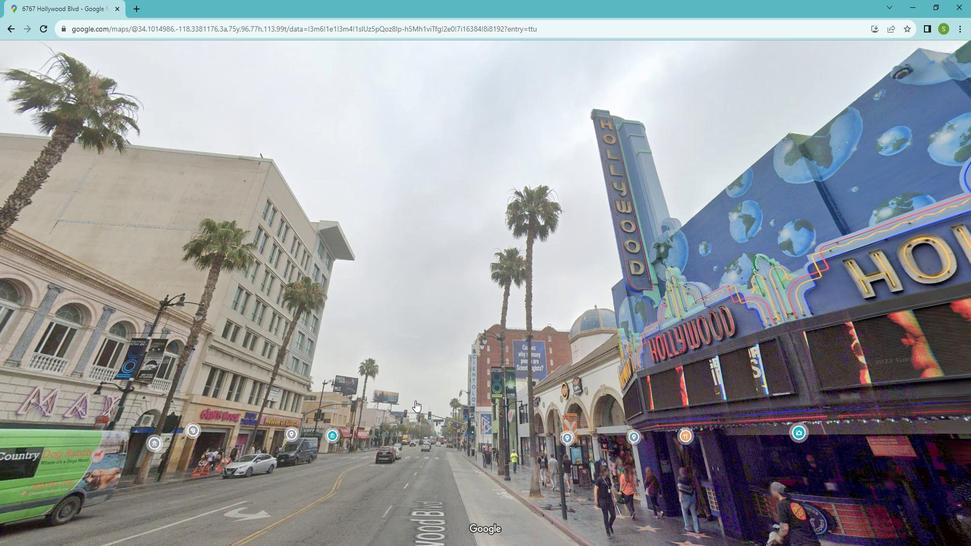 
Action: Mouse pressed left at (449, 387)
Screenshot: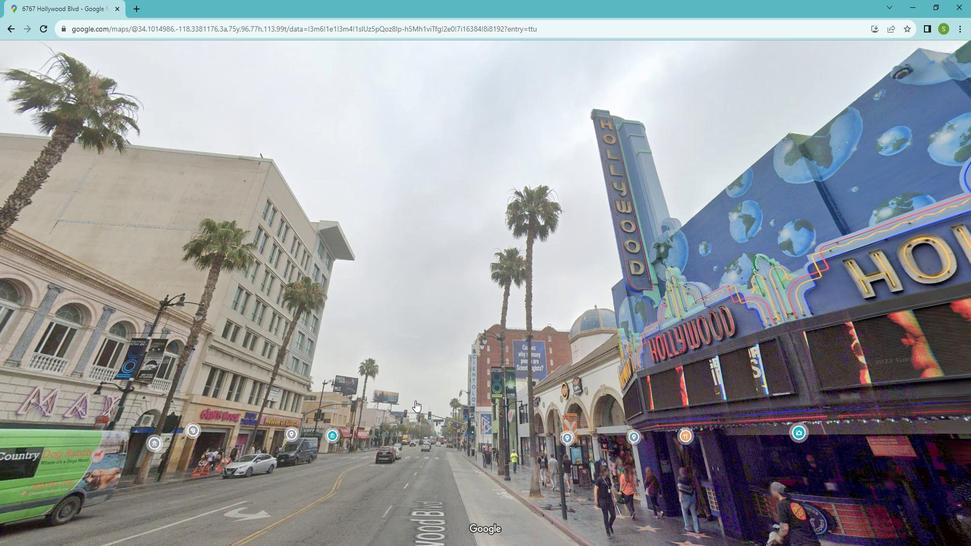 
Action: Mouse moved to (441, 370)
Screenshot: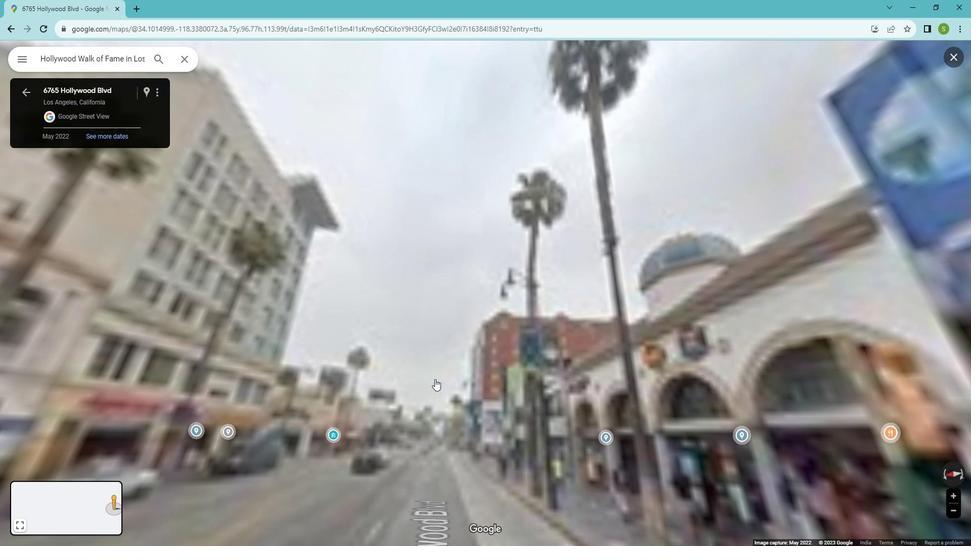 
Action: Mouse pressed left at (441, 370)
Screenshot: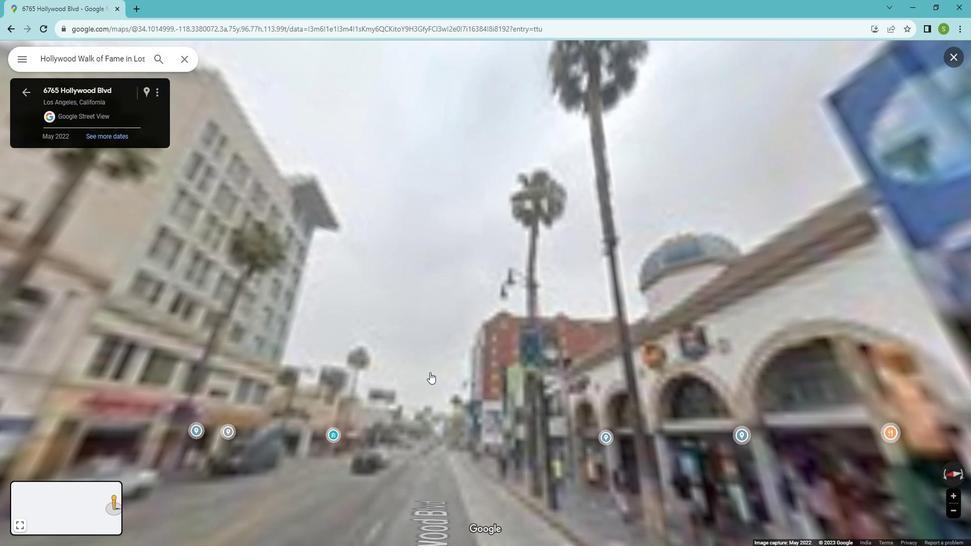
Action: Mouse moved to (439, 369)
Screenshot: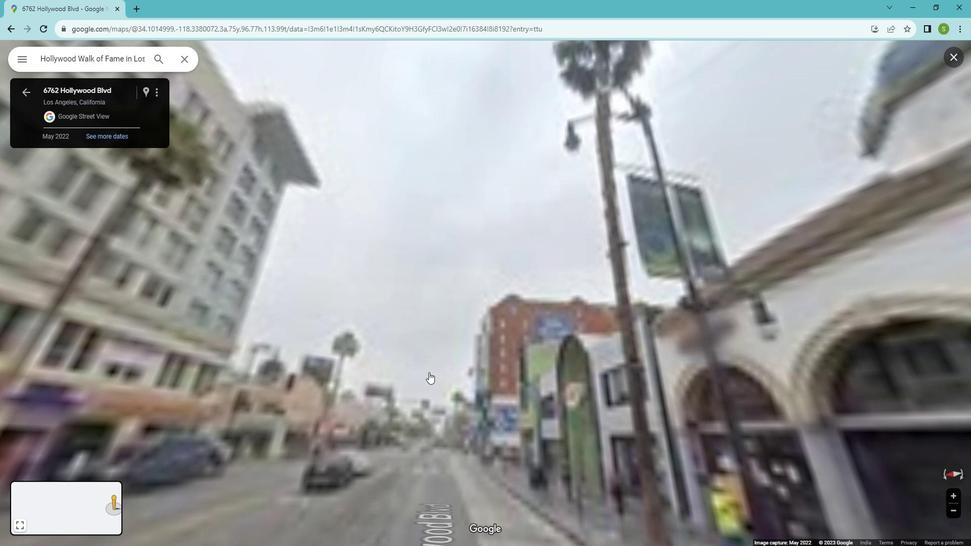 
Action: Mouse pressed left at (439, 369)
Screenshot: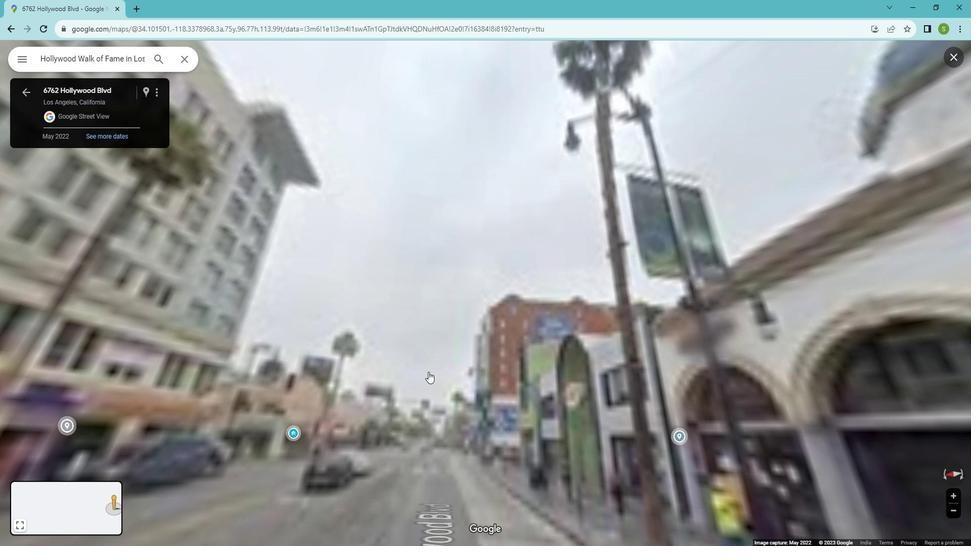 
Action: Mouse moved to (461, 294)
Screenshot: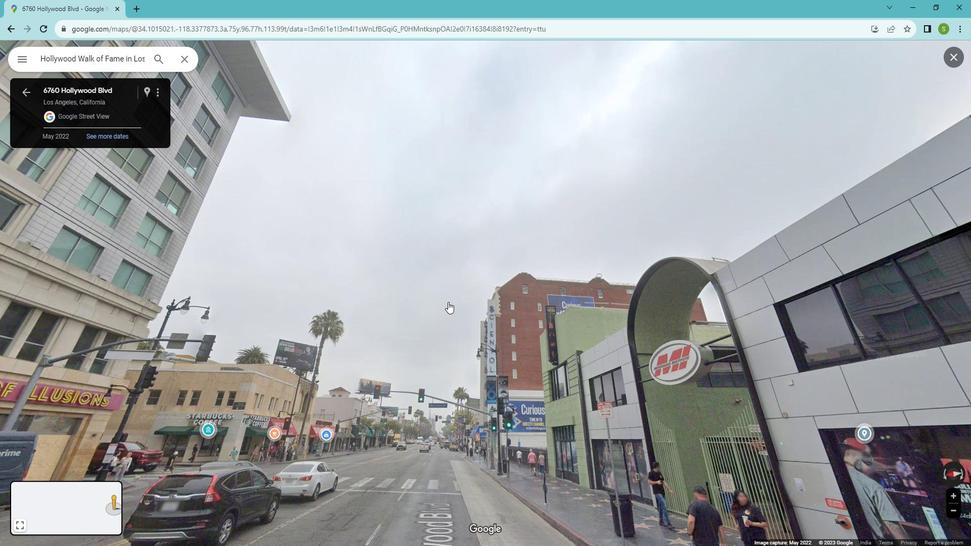 
Action: Mouse pressed left at (461, 294)
Screenshot: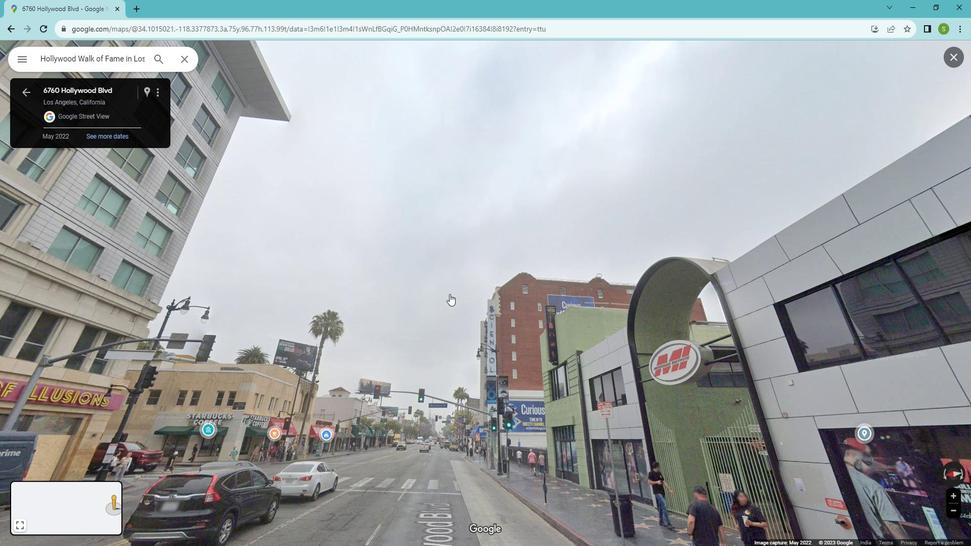
Action: Mouse moved to (383, 338)
Screenshot: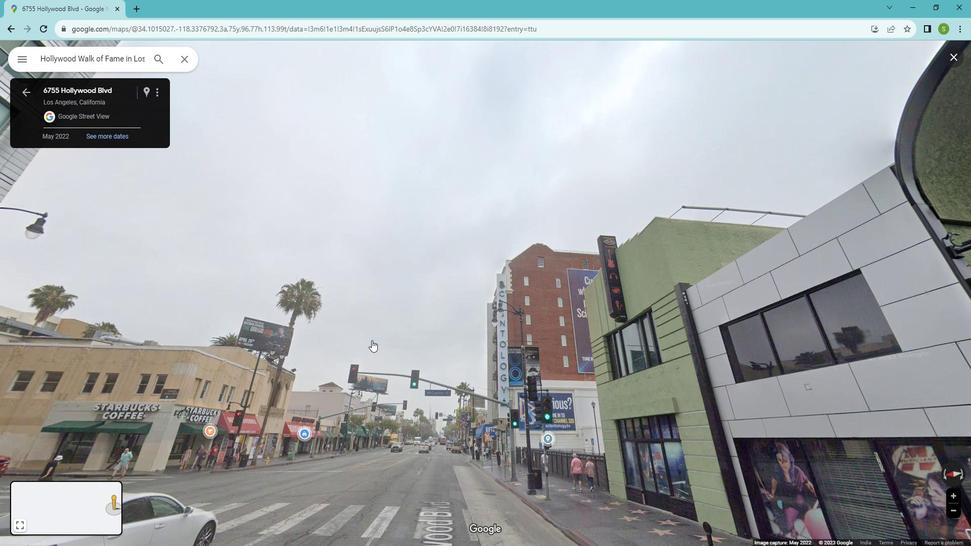 
Action: Mouse pressed left at (383, 338)
Screenshot: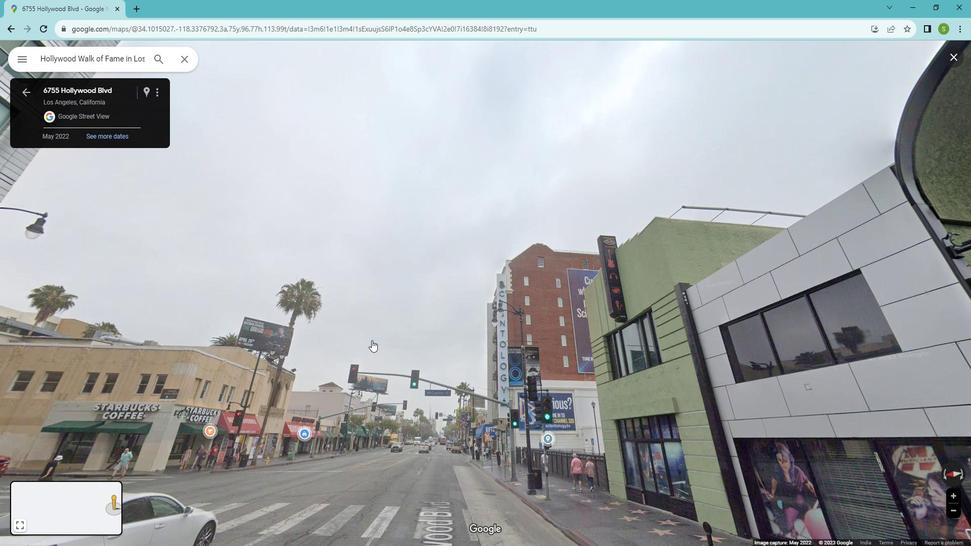 
Action: Mouse moved to (408, 307)
Screenshot: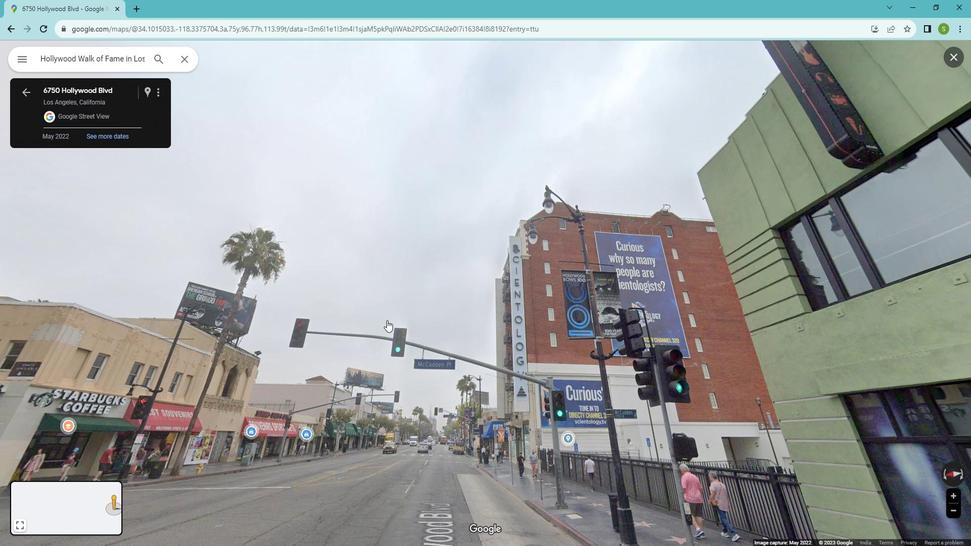 
Action: Mouse pressed left at (408, 307)
Screenshot: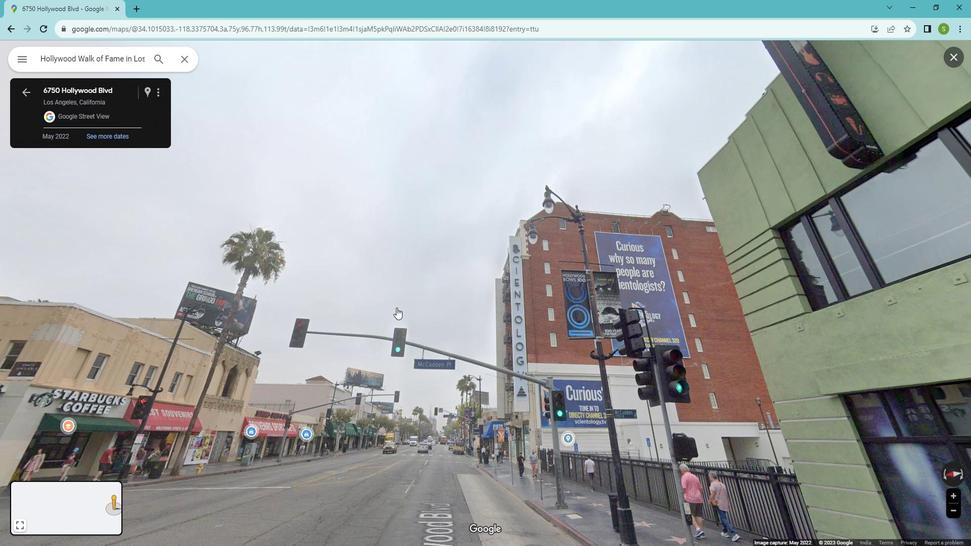 
Action: Mouse moved to (510, 228)
Screenshot: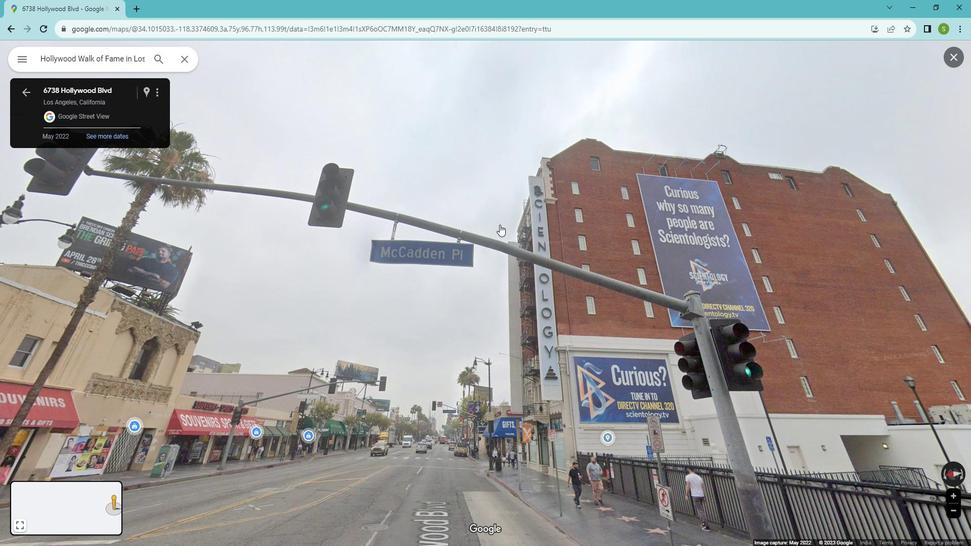 
Action: Mouse pressed left at (510, 228)
Screenshot: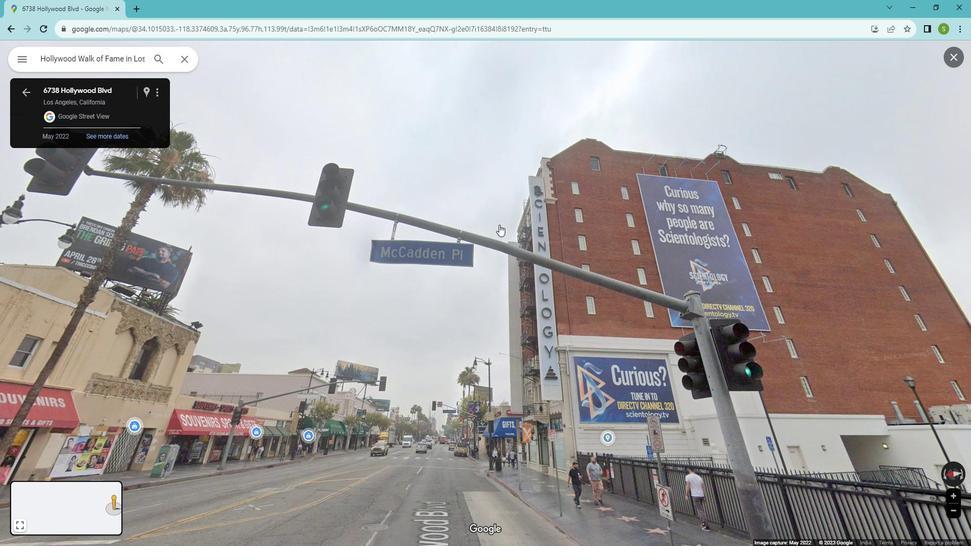 
Action: Mouse moved to (421, 308)
Screenshot: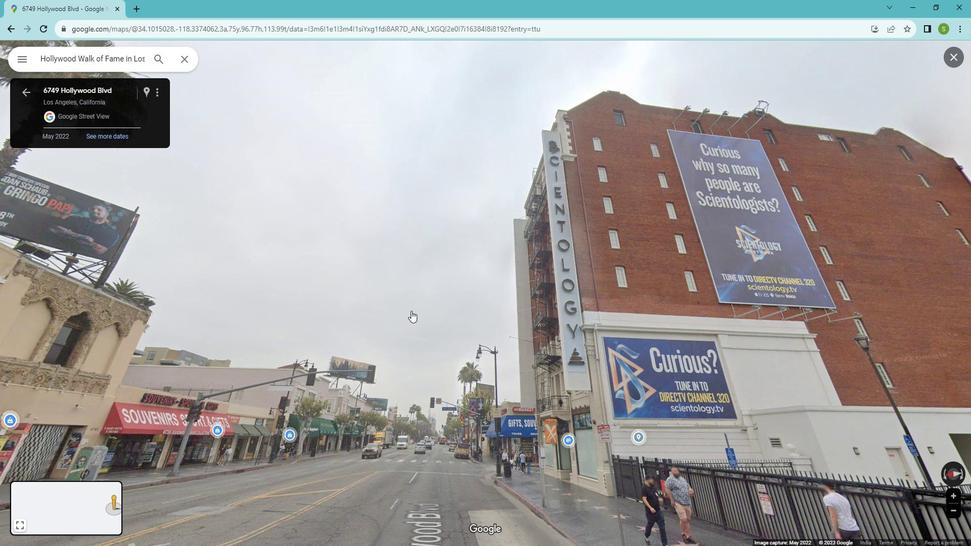 
Action: Mouse pressed left at (421, 308)
Screenshot: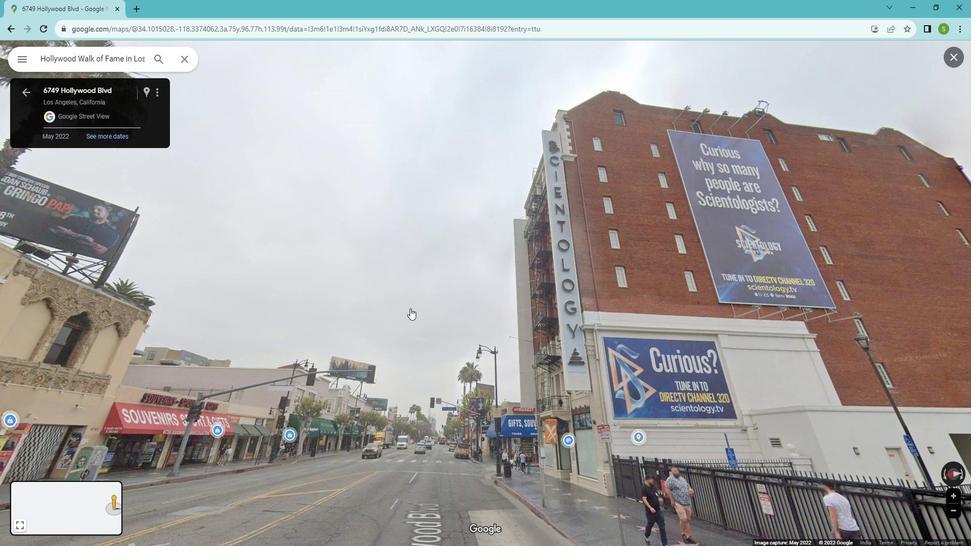 
Action: Mouse moved to (416, 307)
Screenshot: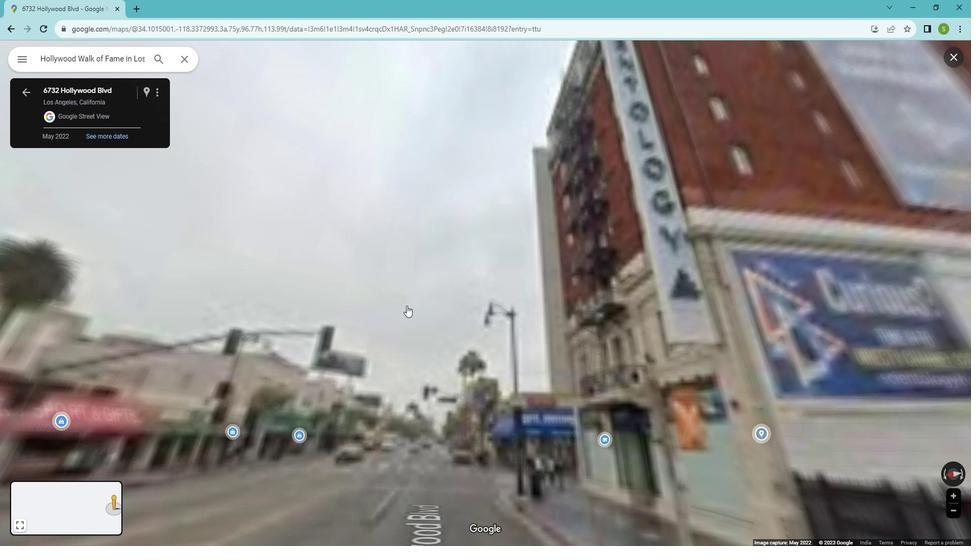 
Action: Mouse pressed left at (416, 307)
Screenshot: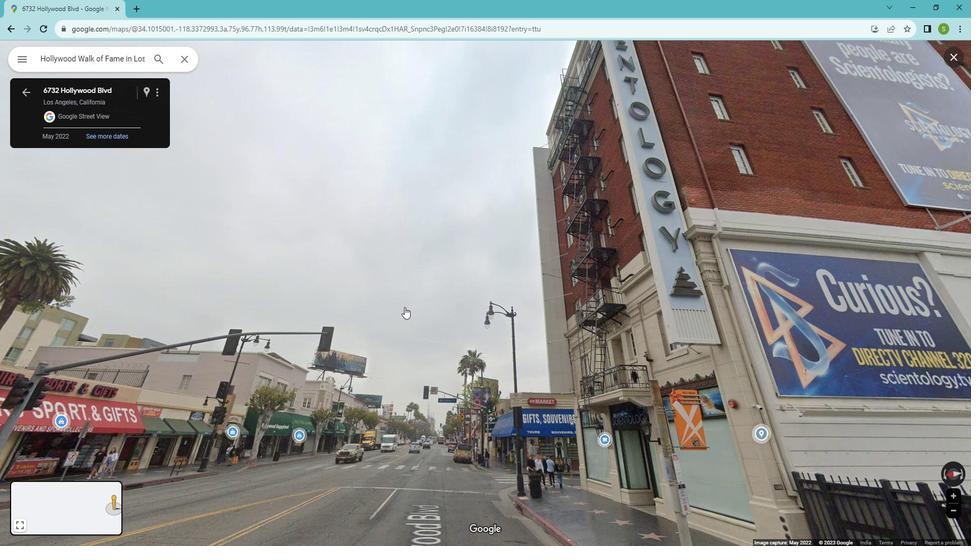 
Action: Mouse moved to (966, 63)
Screenshot: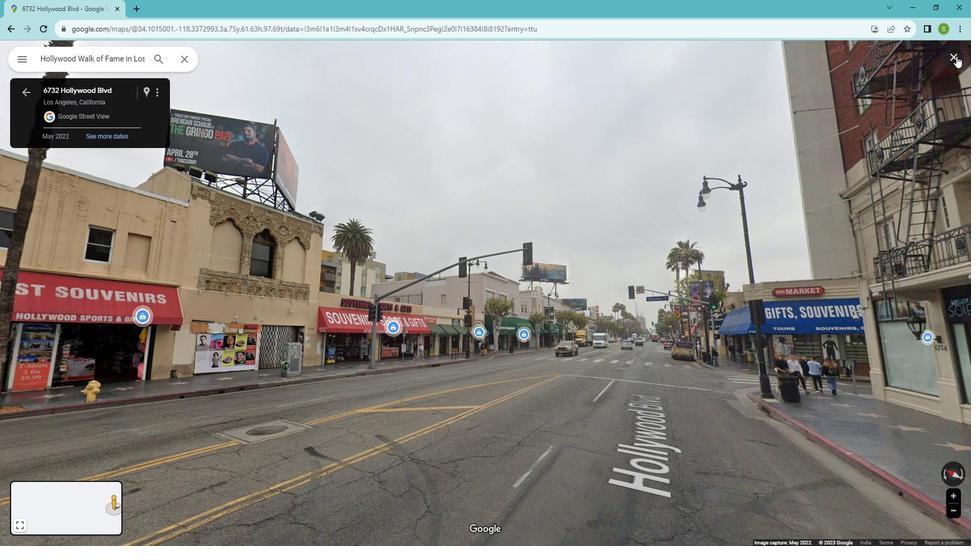
Action: Mouse pressed left at (966, 63)
Screenshot: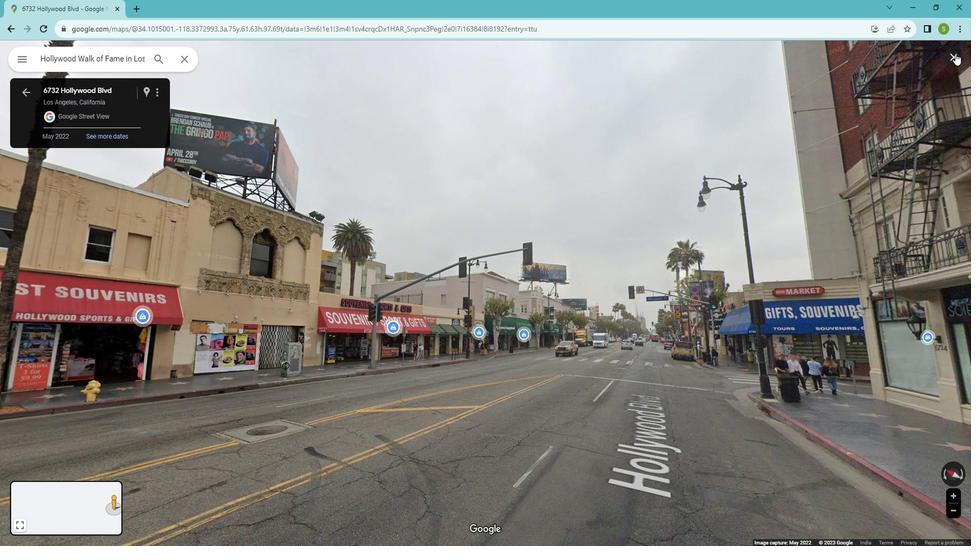 
Action: Mouse moved to (388, 290)
Screenshot: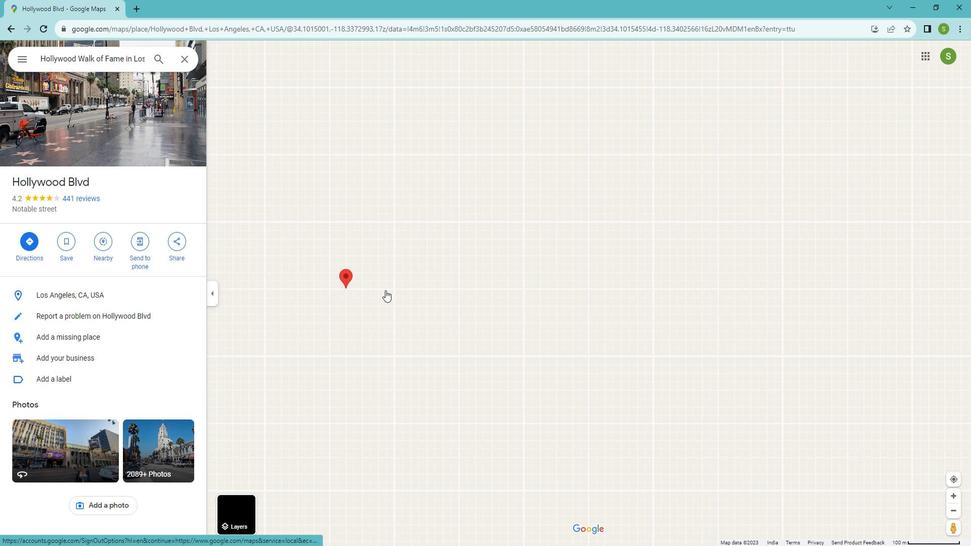 
